 Task: Search one way flight ticket for 3 adults, 3 children in business from Saginaw: Mbs International Airport to Jacksonville: Albert J. Ellis Airport on 5-3-2023. Choice of flights is Spirit. Number of bags: 1 checked bag. Price is upto 42000. Outbound departure time preference is 17:15.
Action: Mouse moved to (224, 297)
Screenshot: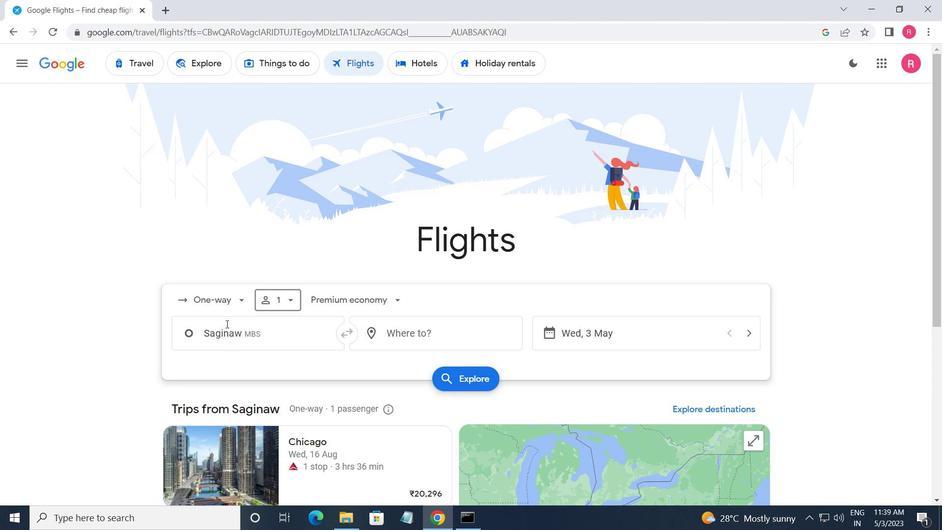 
Action: Mouse pressed left at (224, 297)
Screenshot: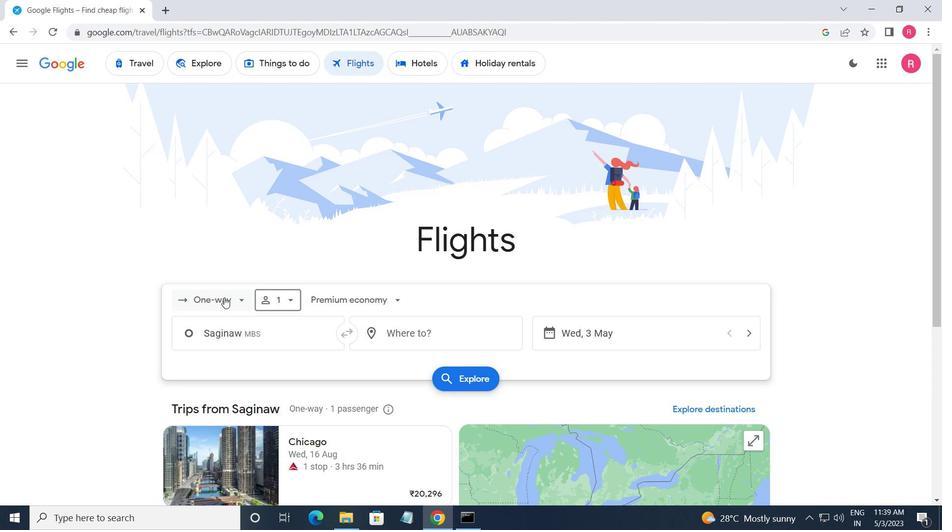 
Action: Mouse moved to (239, 358)
Screenshot: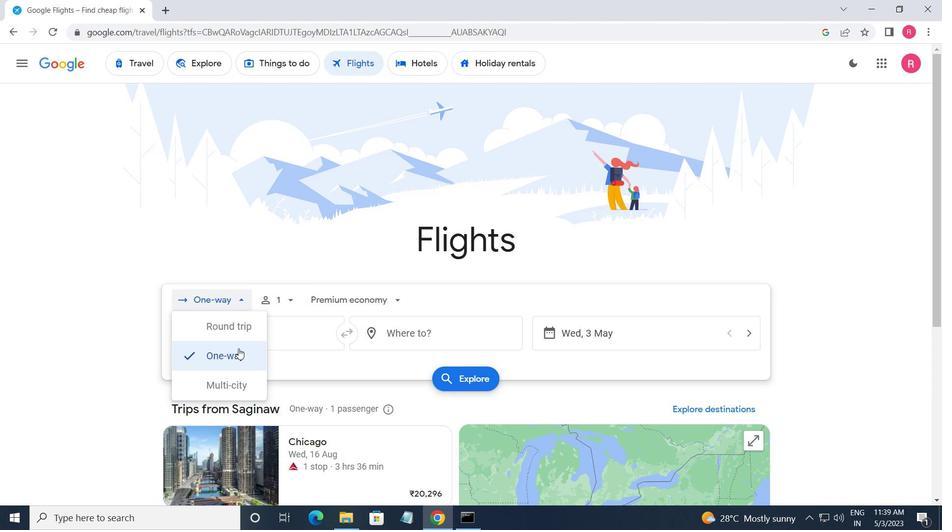 
Action: Mouse pressed left at (239, 358)
Screenshot: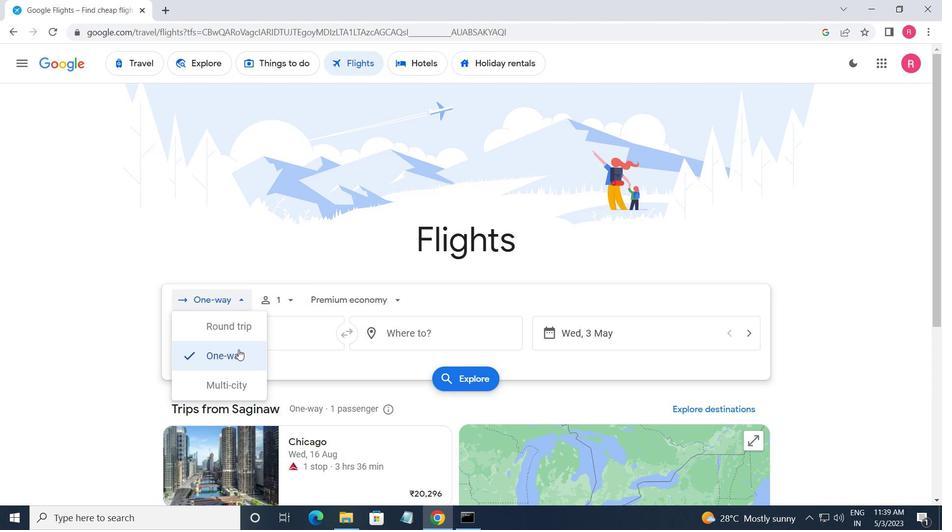 
Action: Mouse moved to (288, 311)
Screenshot: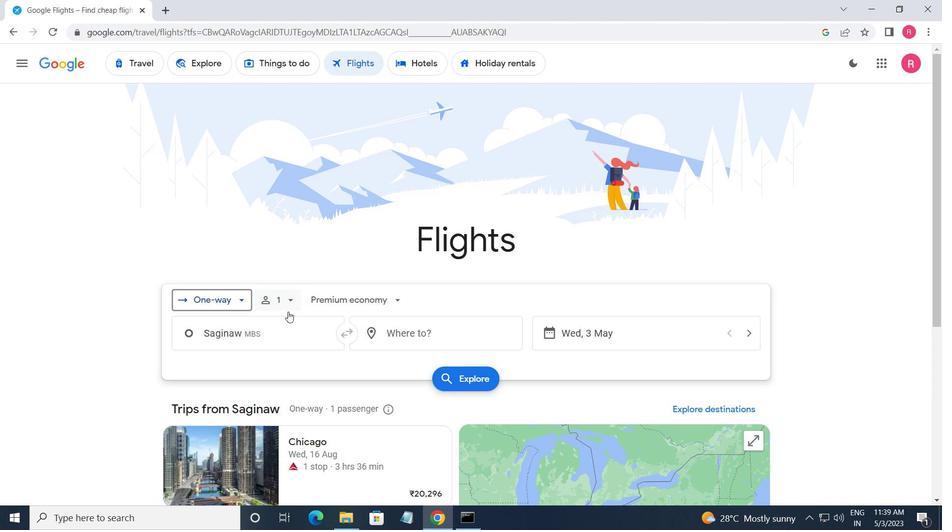 
Action: Mouse pressed left at (288, 311)
Screenshot: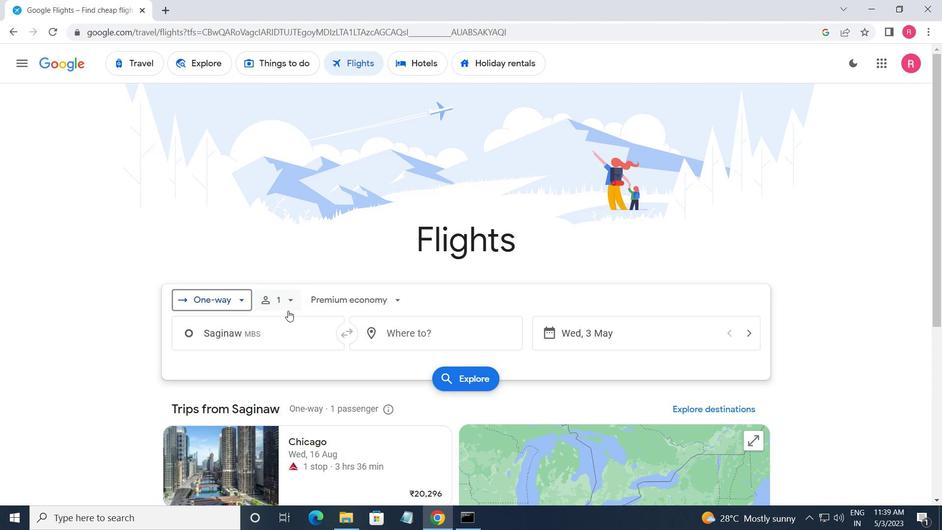 
Action: Mouse moved to (378, 337)
Screenshot: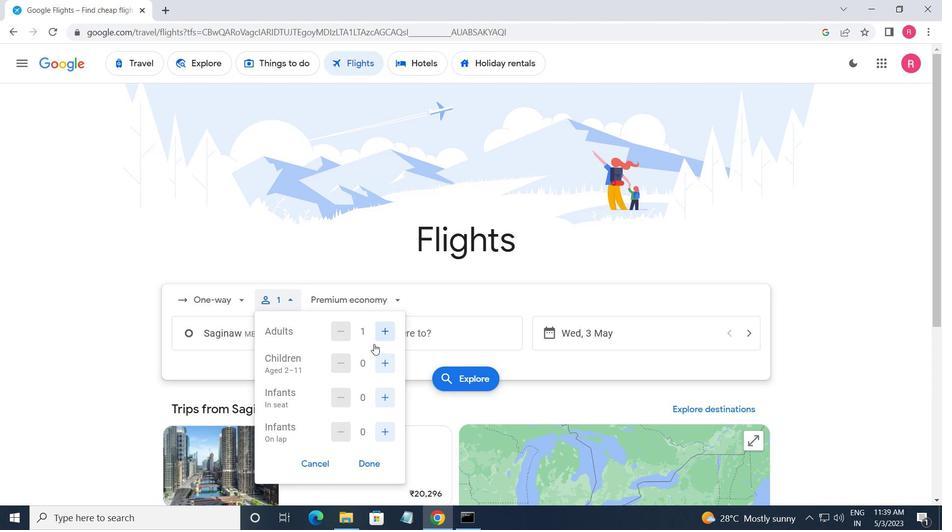 
Action: Mouse pressed left at (378, 337)
Screenshot: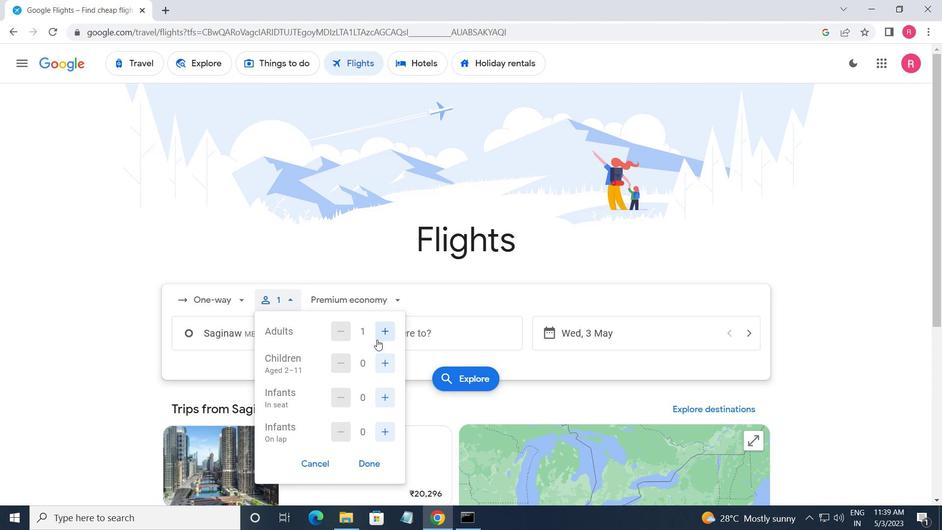 
Action: Mouse moved to (378, 336)
Screenshot: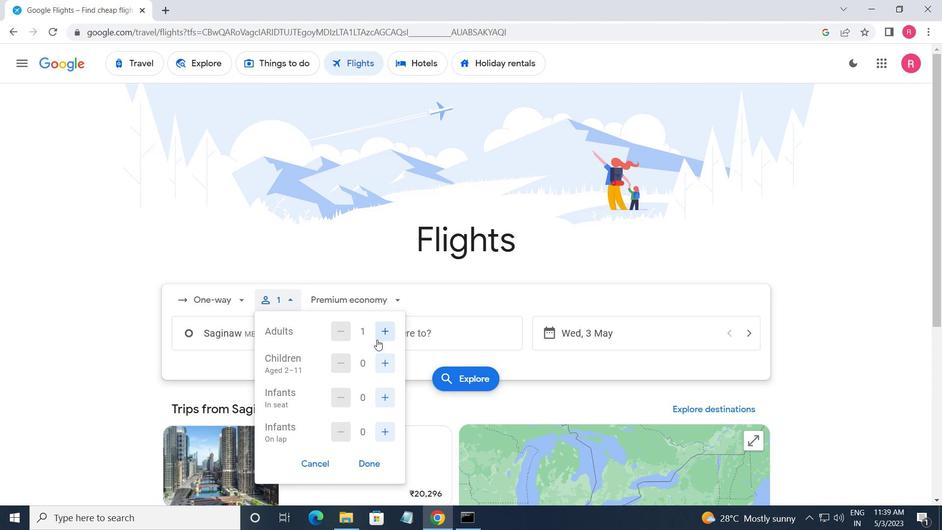 
Action: Mouse pressed left at (378, 336)
Screenshot: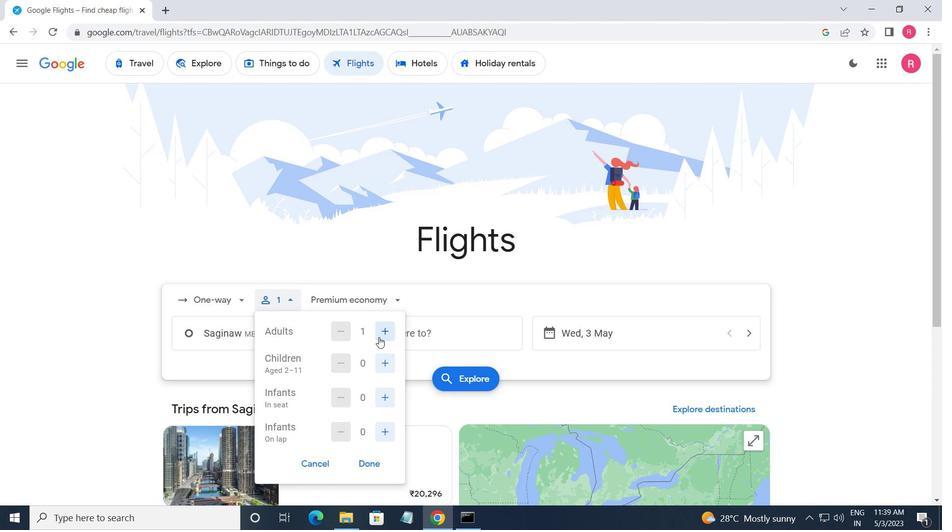 
Action: Mouse moved to (382, 361)
Screenshot: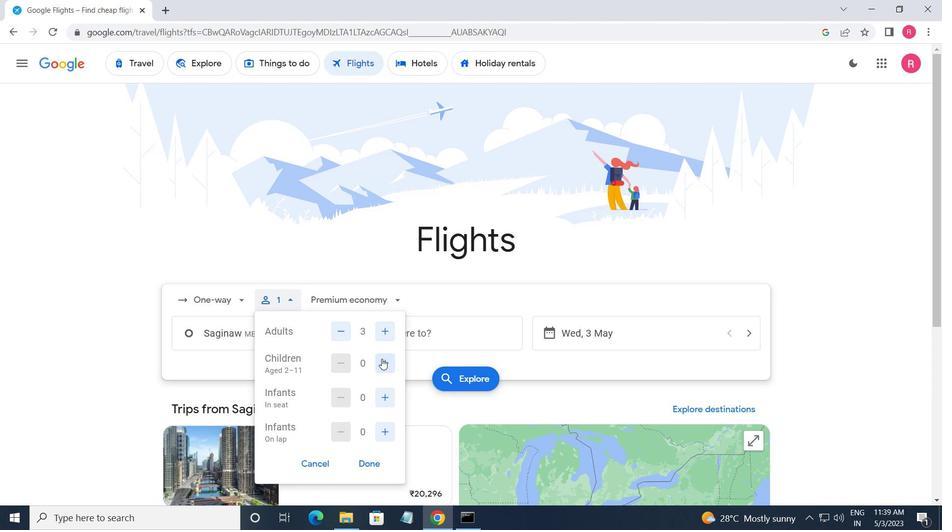 
Action: Mouse pressed left at (382, 361)
Screenshot: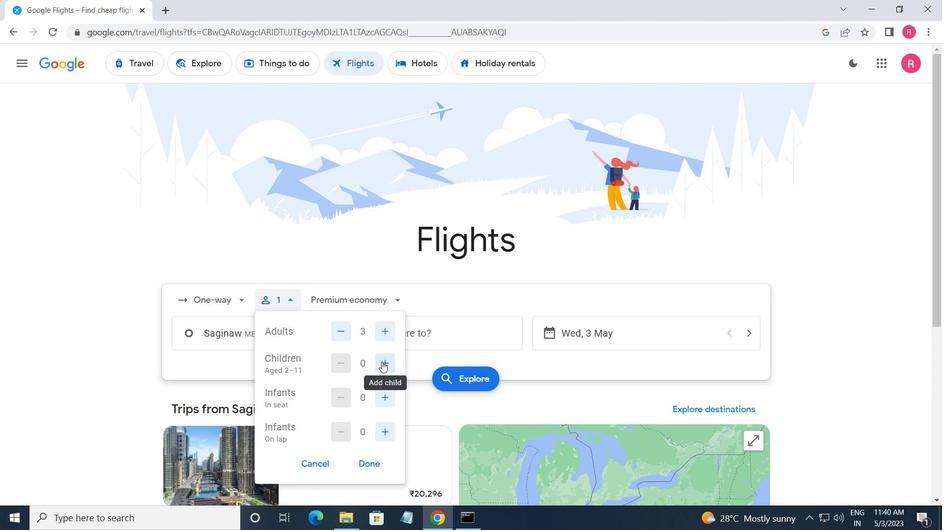 
Action: Mouse pressed left at (382, 361)
Screenshot: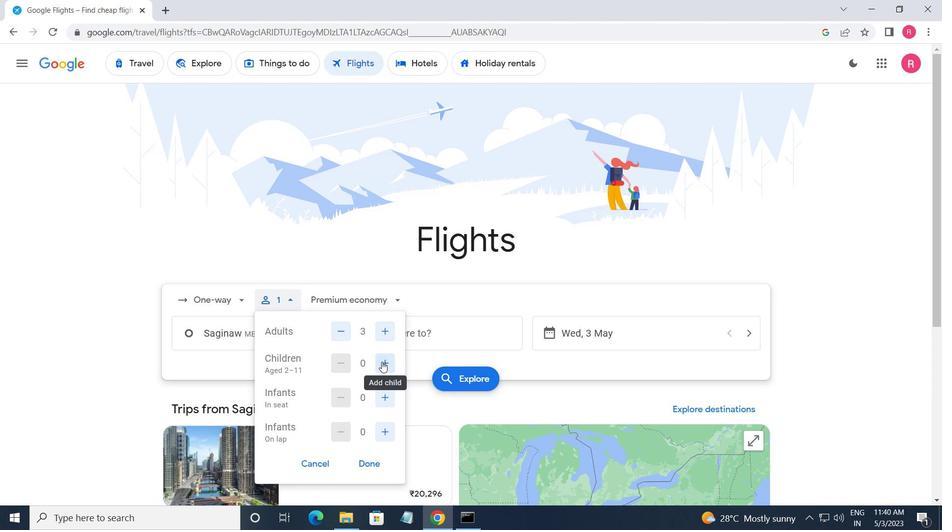 
Action: Mouse moved to (385, 363)
Screenshot: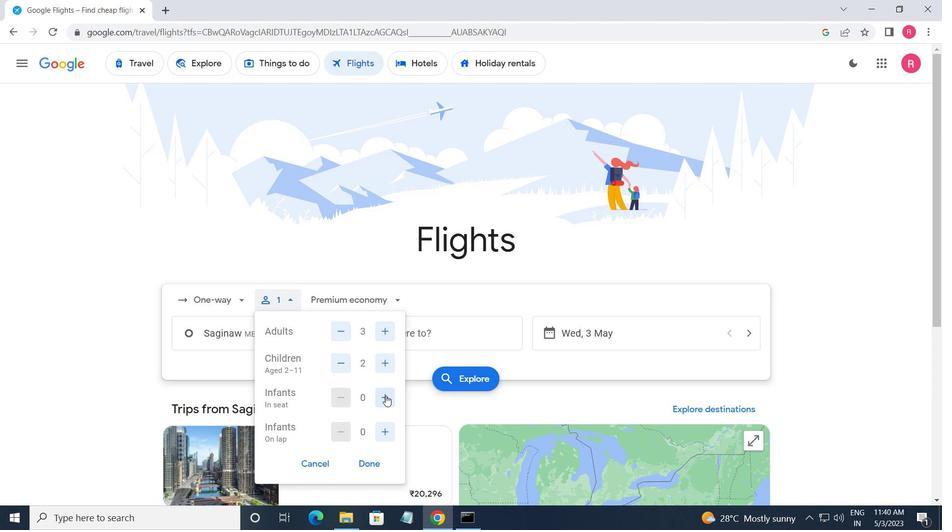
Action: Mouse pressed left at (385, 363)
Screenshot: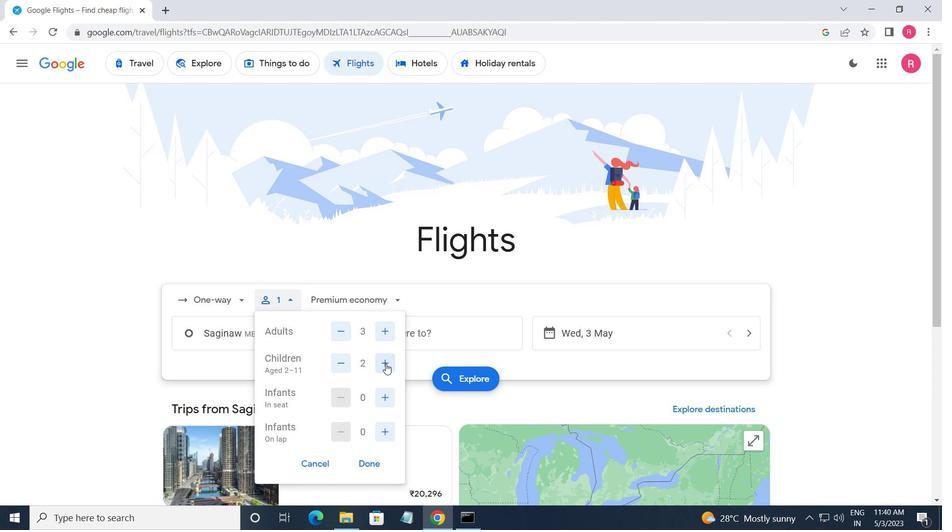 
Action: Mouse moved to (362, 290)
Screenshot: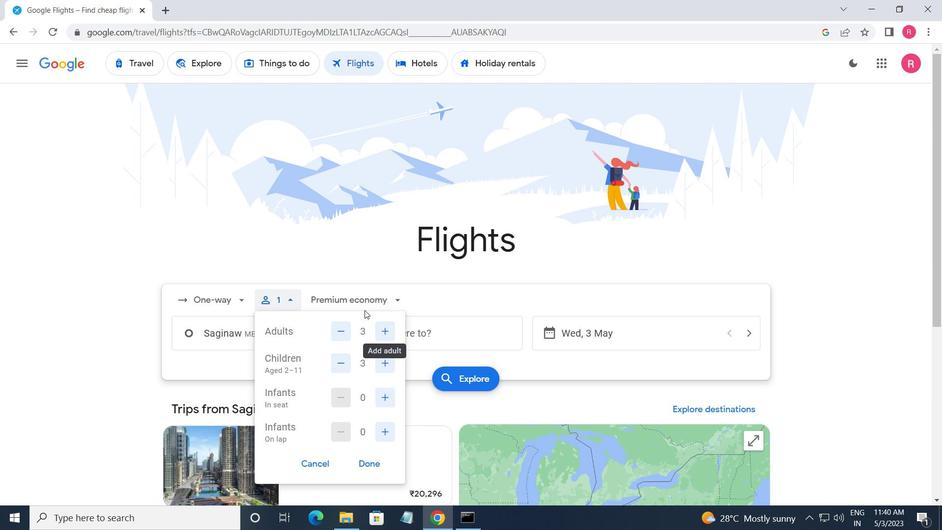 
Action: Mouse pressed left at (362, 290)
Screenshot: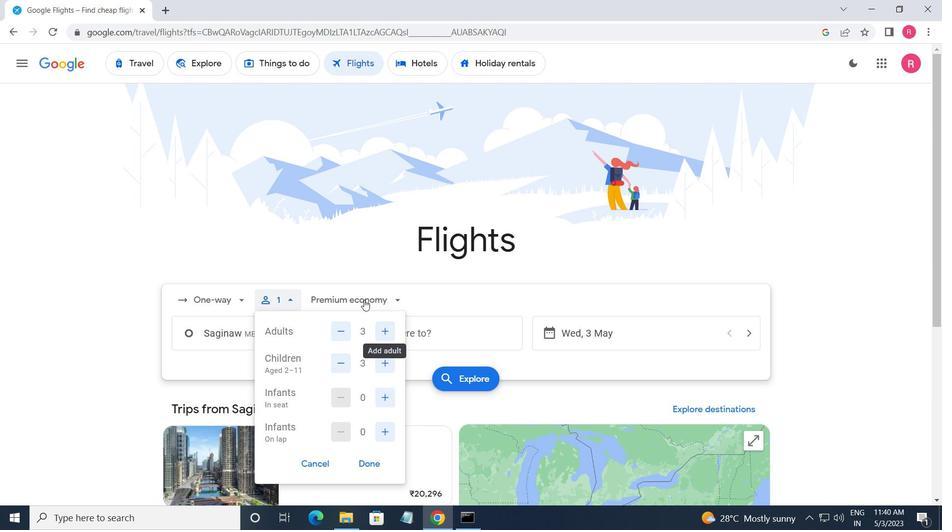 
Action: Mouse moved to (364, 389)
Screenshot: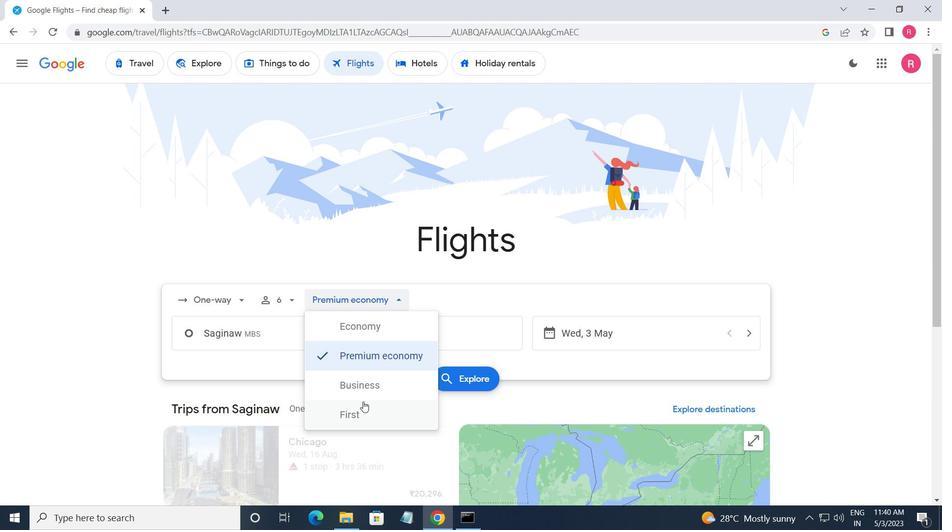 
Action: Mouse pressed left at (364, 389)
Screenshot: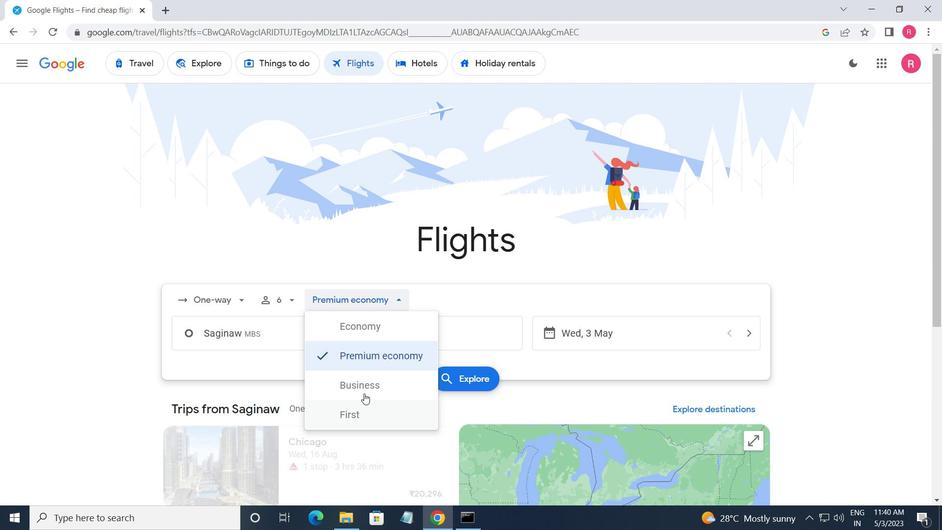 
Action: Mouse moved to (280, 332)
Screenshot: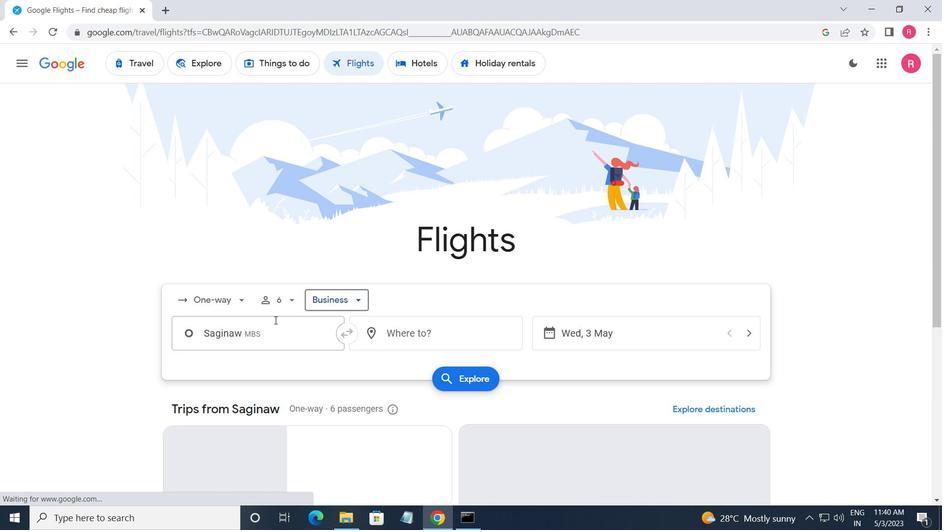 
Action: Mouse pressed left at (280, 332)
Screenshot: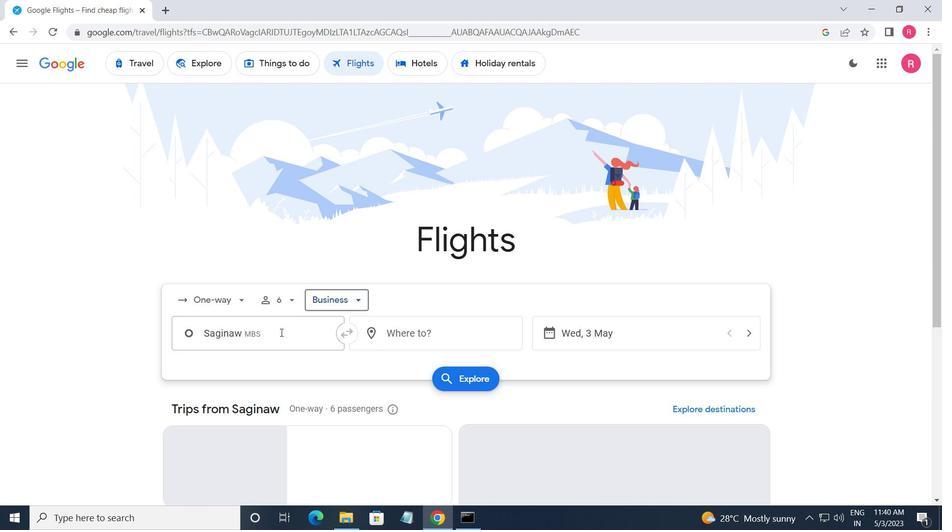 
Action: Mouse moved to (288, 425)
Screenshot: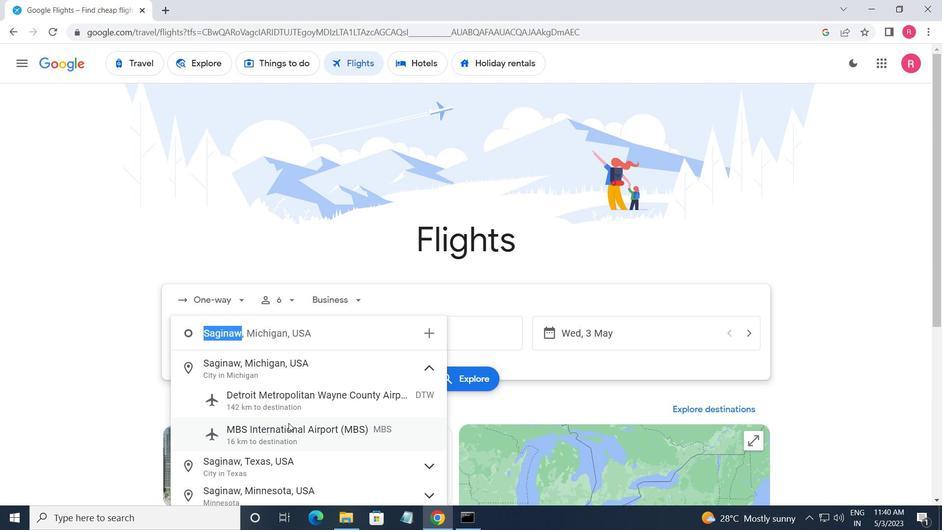 
Action: Mouse pressed left at (288, 425)
Screenshot: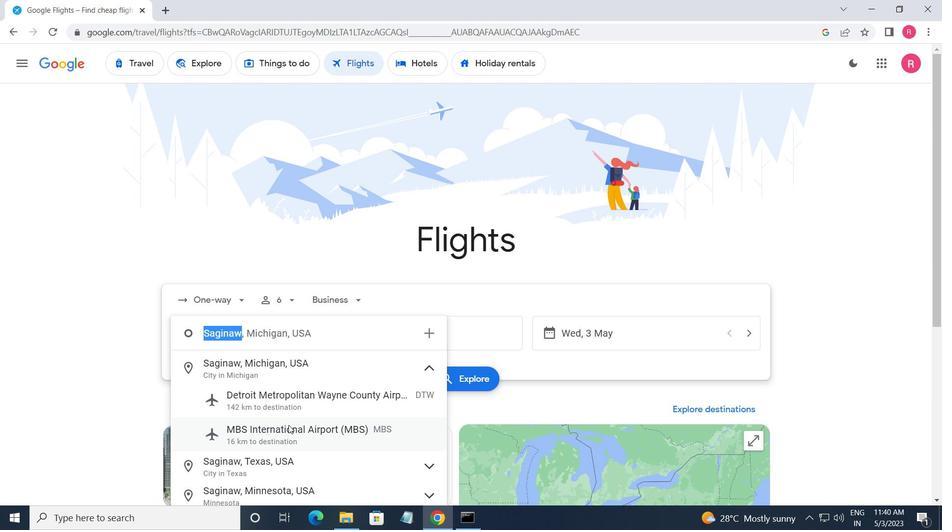 
Action: Mouse moved to (411, 342)
Screenshot: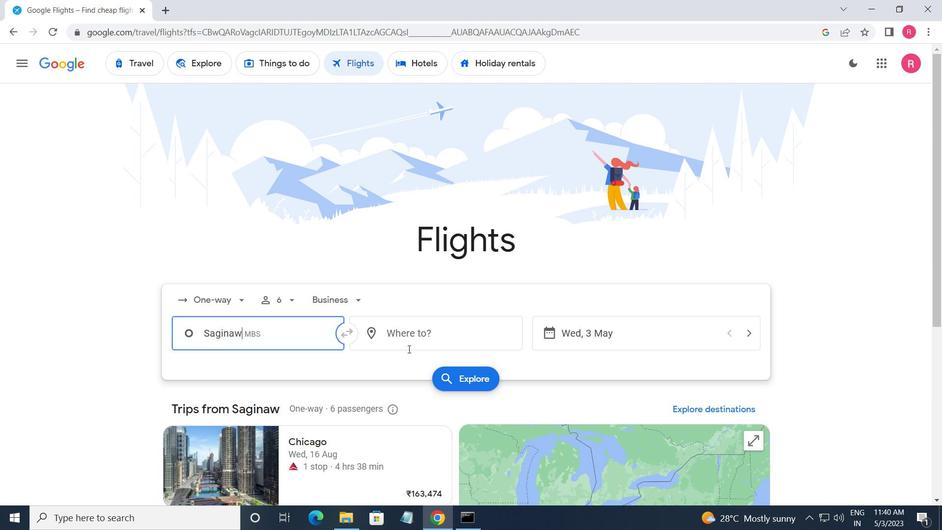 
Action: Mouse pressed left at (411, 342)
Screenshot: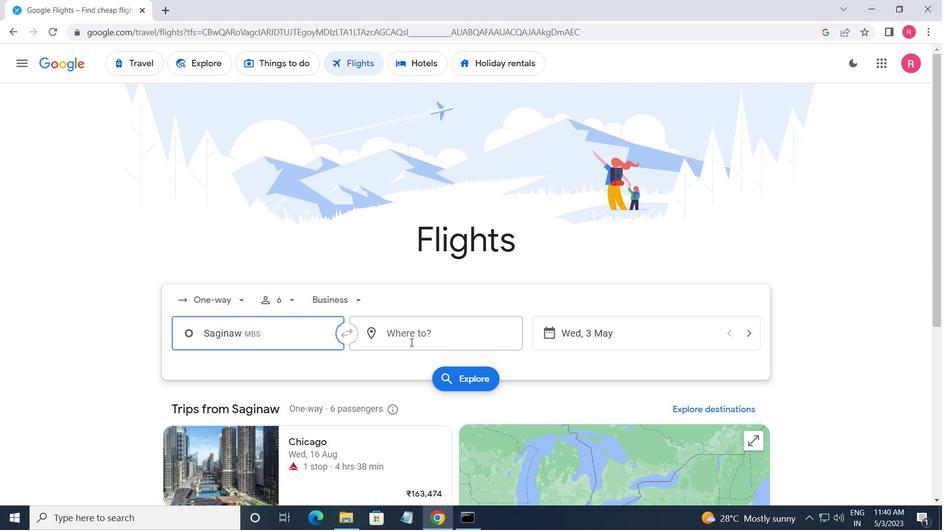 
Action: Mouse moved to (423, 457)
Screenshot: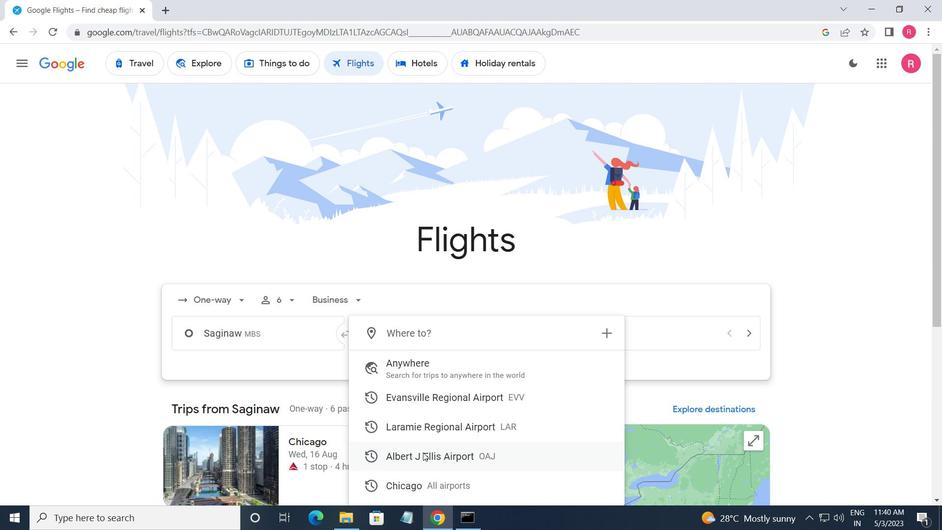 
Action: Mouse pressed left at (423, 457)
Screenshot: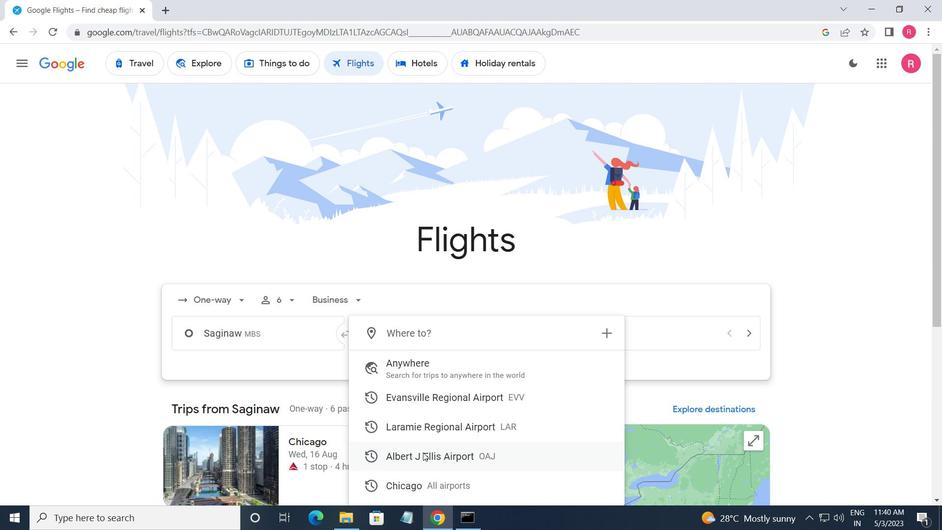 
Action: Mouse moved to (631, 332)
Screenshot: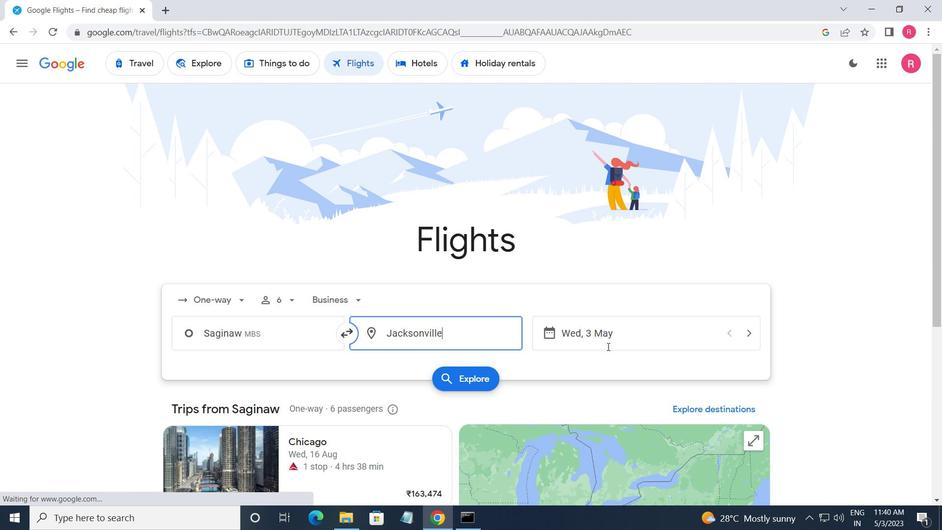 
Action: Mouse pressed left at (631, 332)
Screenshot: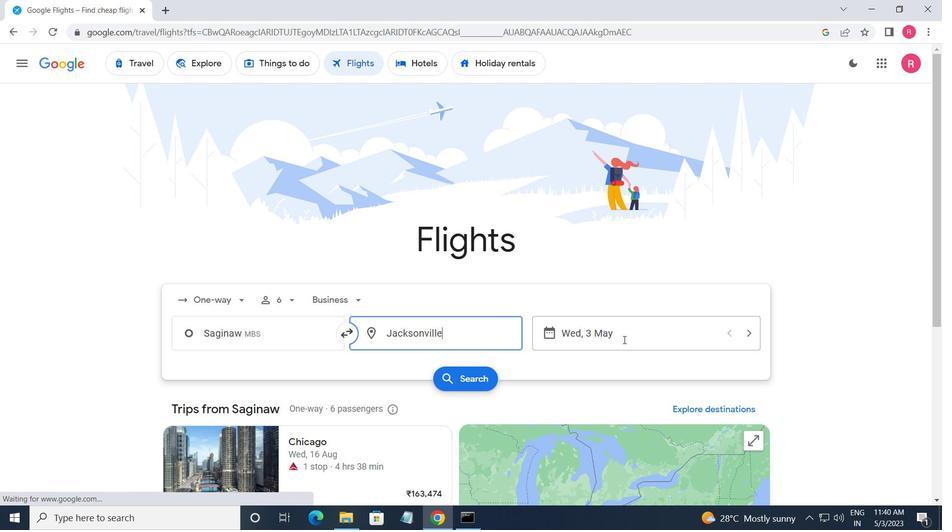
Action: Mouse moved to (413, 285)
Screenshot: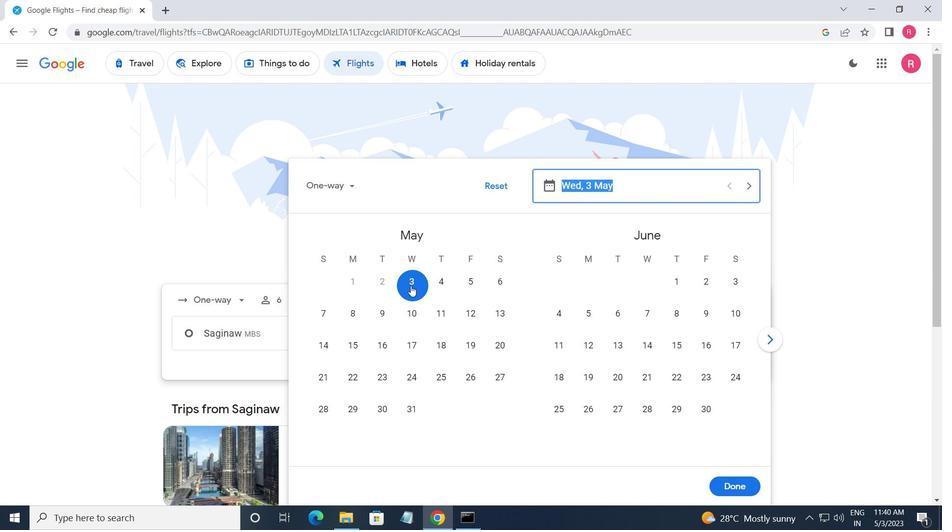 
Action: Mouse pressed left at (413, 285)
Screenshot: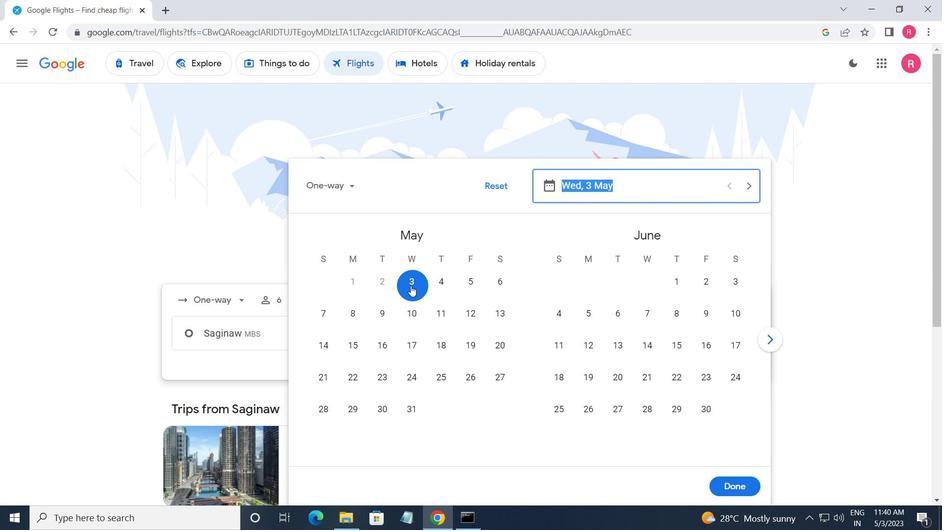 
Action: Mouse moved to (726, 495)
Screenshot: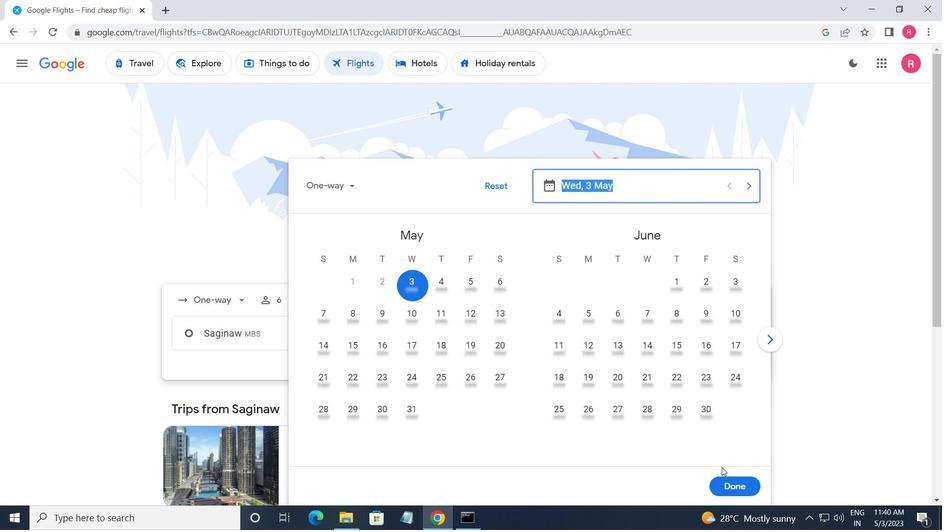 
Action: Mouse pressed left at (726, 495)
Screenshot: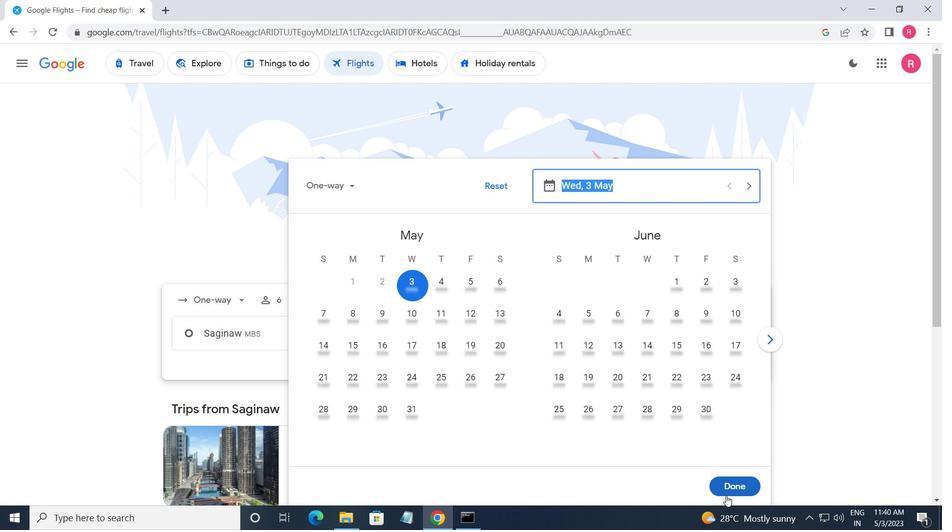 
Action: Mouse moved to (453, 380)
Screenshot: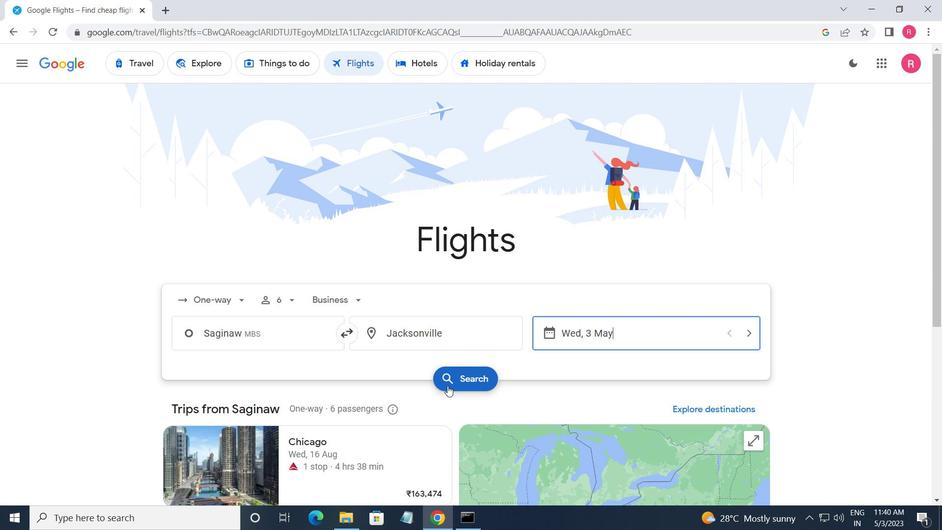 
Action: Mouse pressed left at (453, 380)
Screenshot: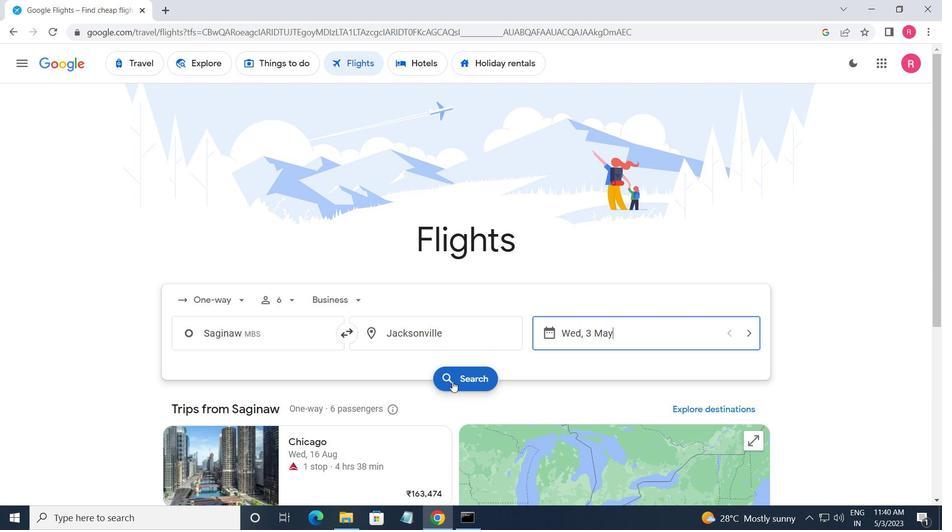 
Action: Mouse moved to (186, 181)
Screenshot: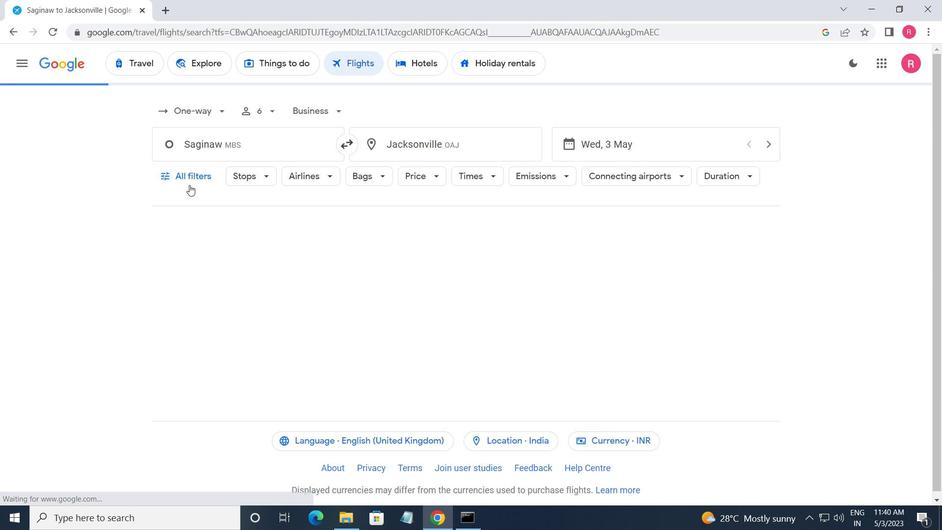 
Action: Mouse pressed left at (186, 181)
Screenshot: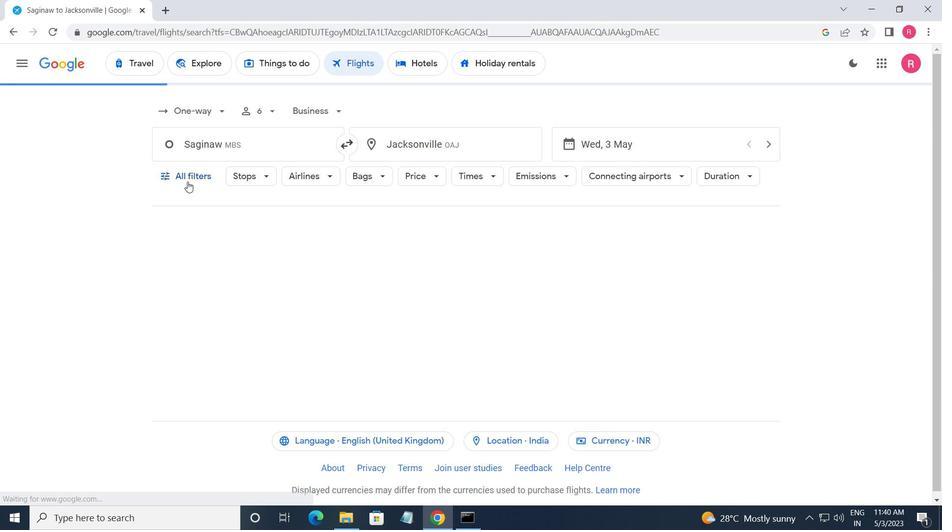 
Action: Mouse moved to (237, 356)
Screenshot: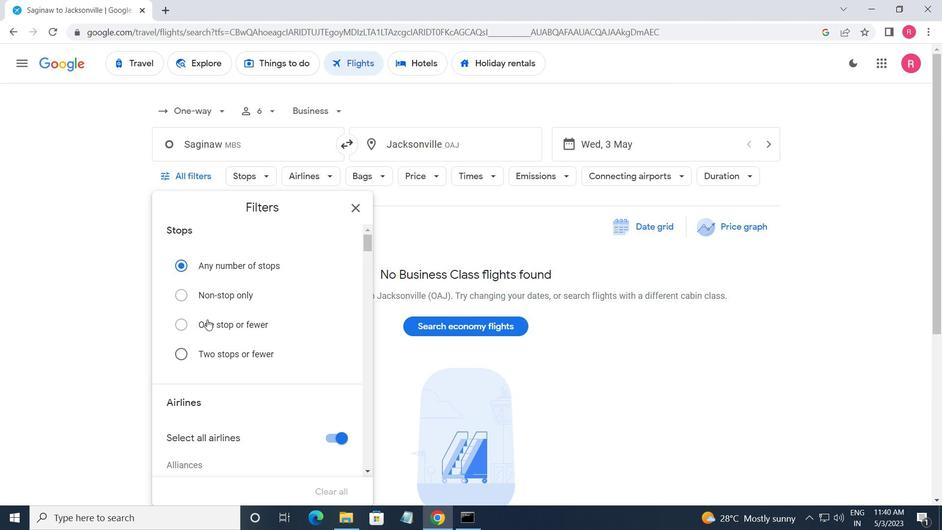 
Action: Mouse scrolled (237, 355) with delta (0, 0)
Screenshot: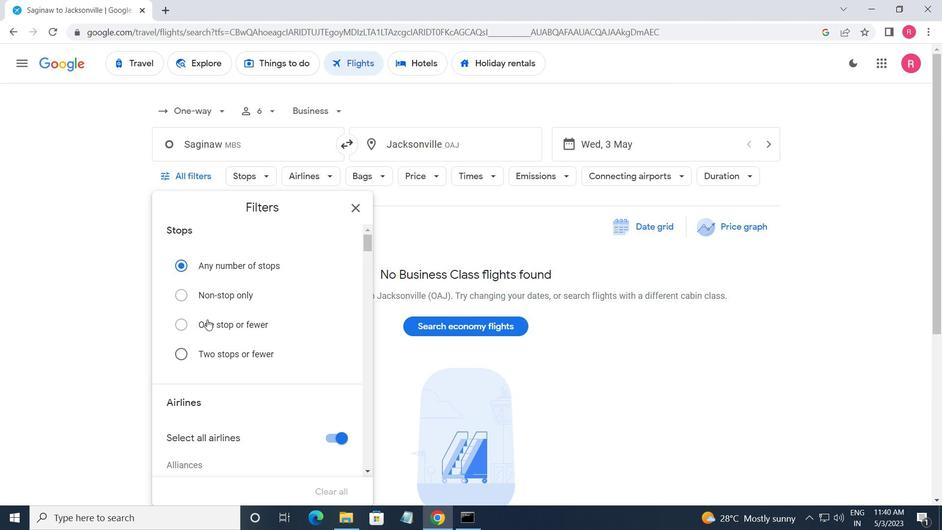 
Action: Mouse scrolled (237, 355) with delta (0, 0)
Screenshot: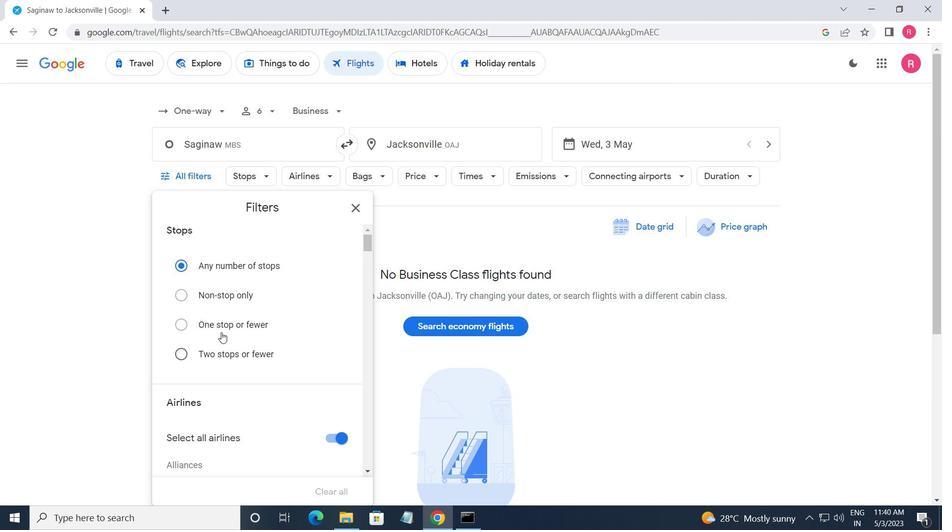 
Action: Mouse moved to (239, 355)
Screenshot: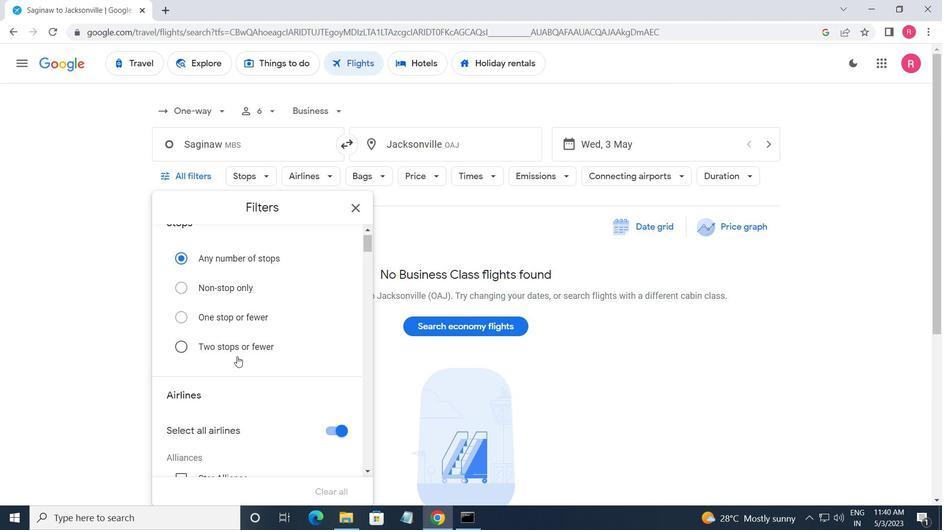 
Action: Mouse scrolled (239, 355) with delta (0, 0)
Screenshot: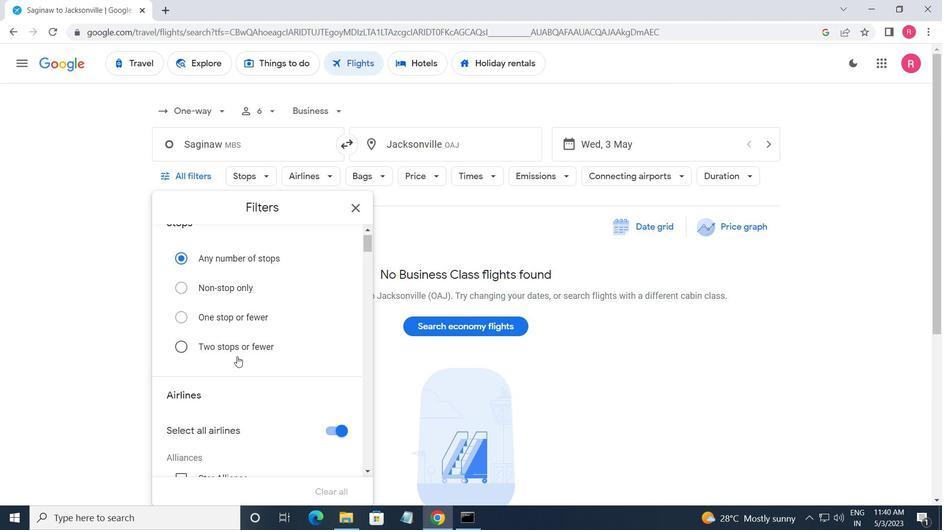 
Action: Mouse moved to (243, 352)
Screenshot: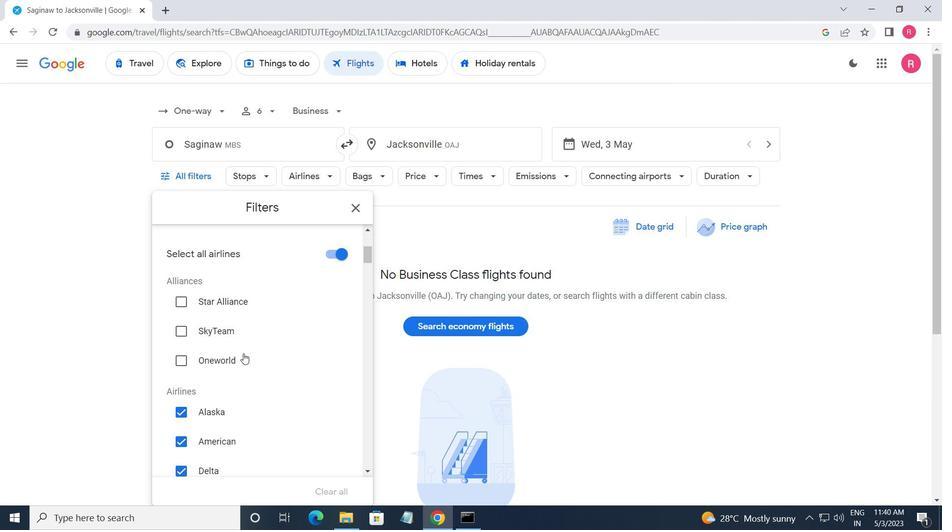 
Action: Mouse scrolled (243, 352) with delta (0, 0)
Screenshot: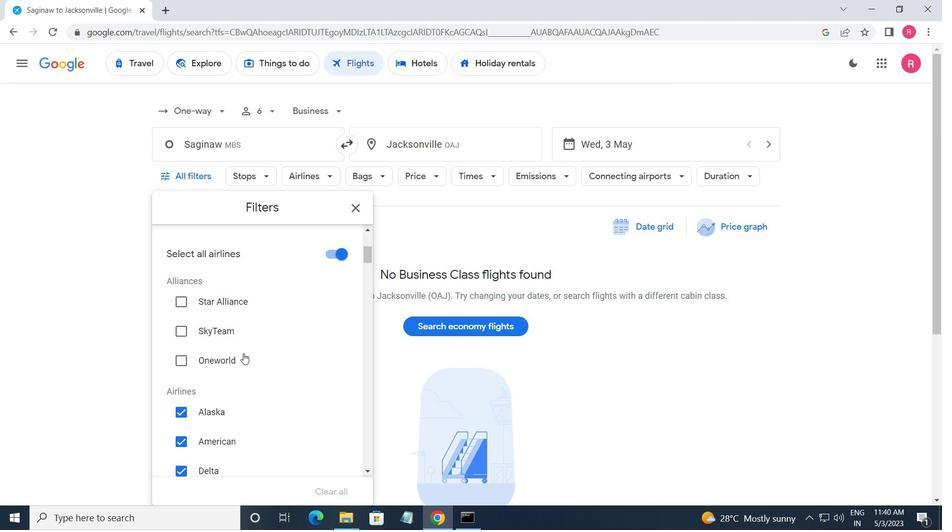 
Action: Mouse scrolled (243, 352) with delta (0, 0)
Screenshot: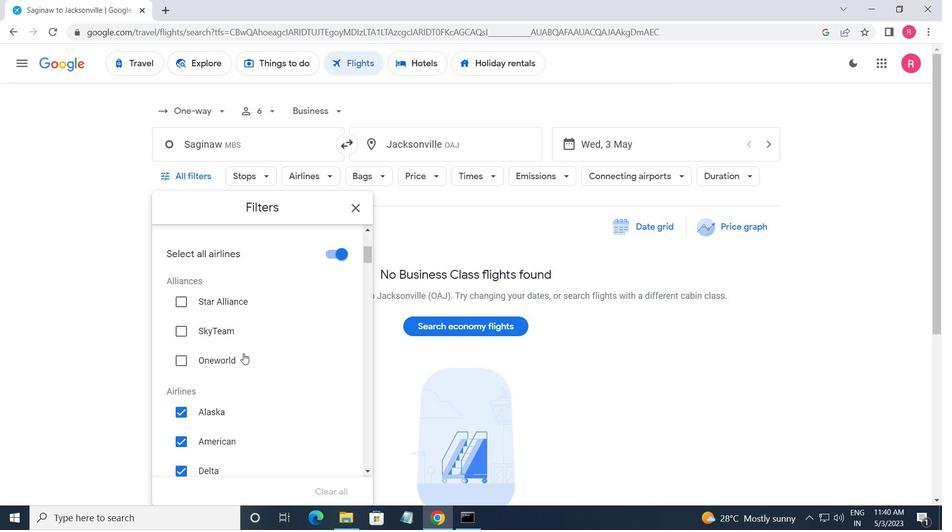 
Action: Mouse moved to (243, 351)
Screenshot: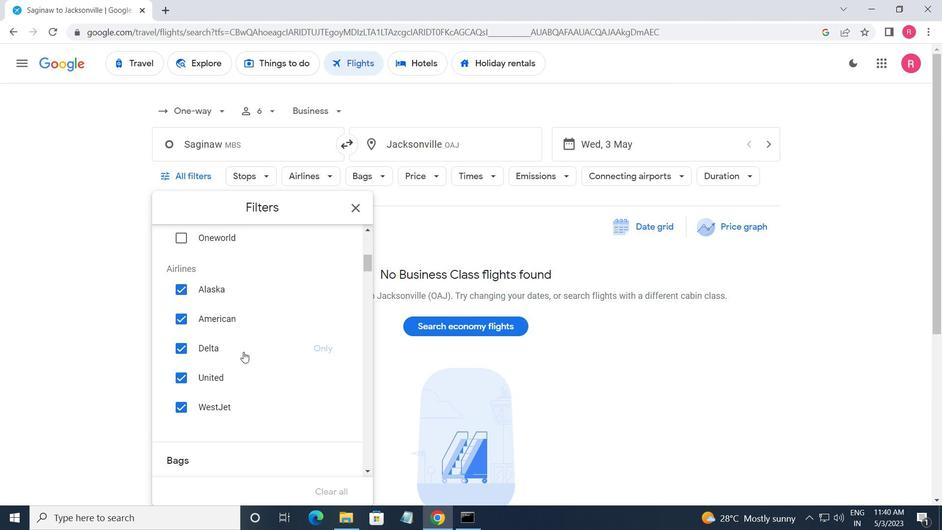
Action: Mouse scrolled (243, 351) with delta (0, 0)
Screenshot: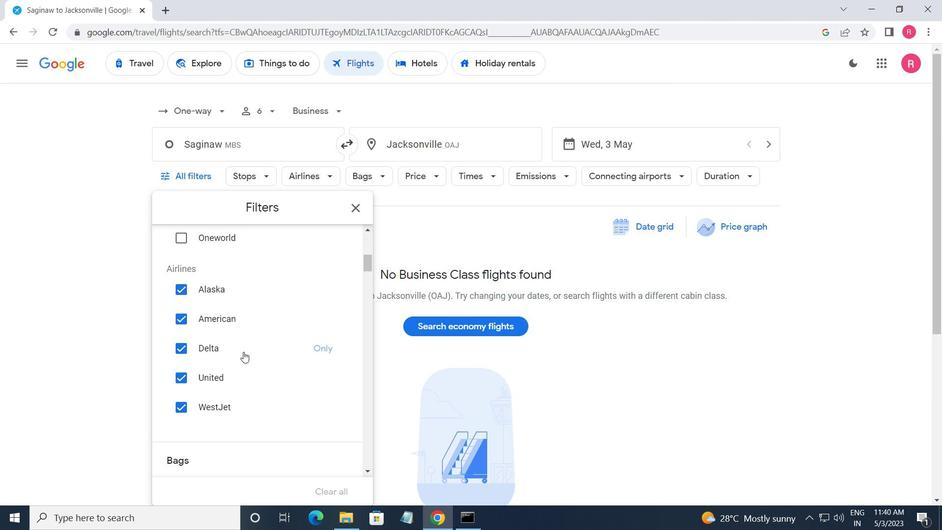 
Action: Mouse moved to (243, 350)
Screenshot: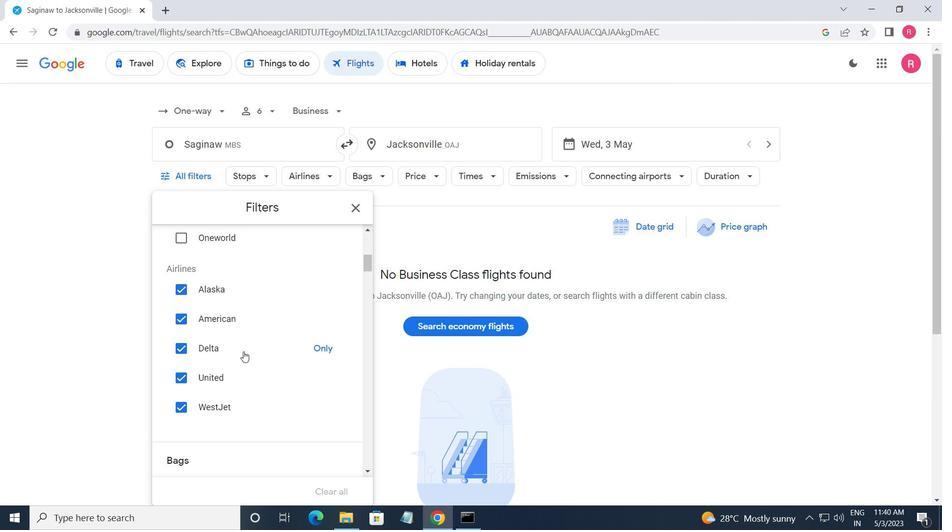 
Action: Mouse scrolled (243, 350) with delta (0, 0)
Screenshot: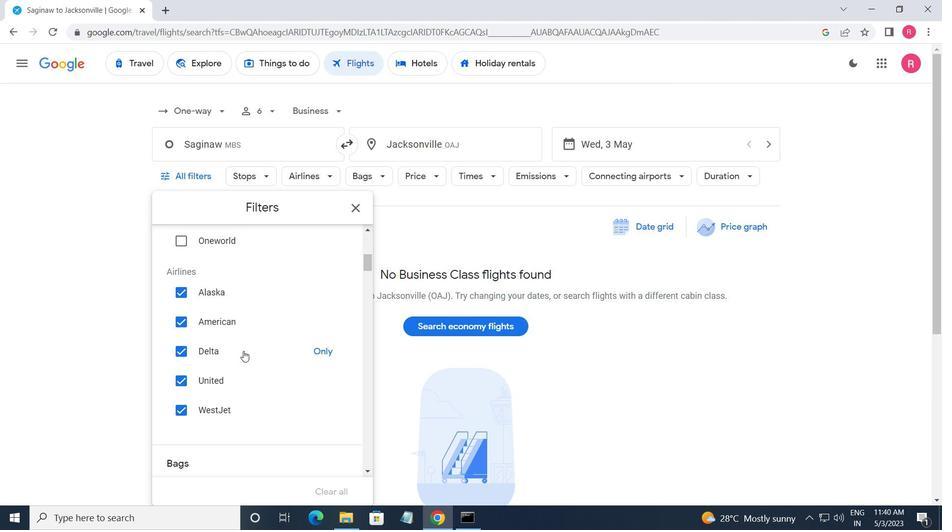 
Action: Mouse moved to (339, 261)
Screenshot: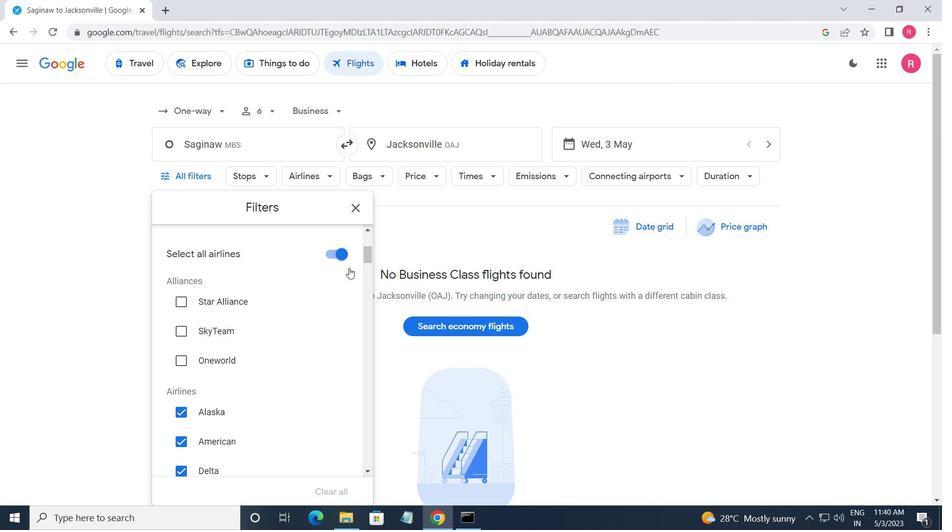 
Action: Mouse pressed left at (339, 261)
Screenshot: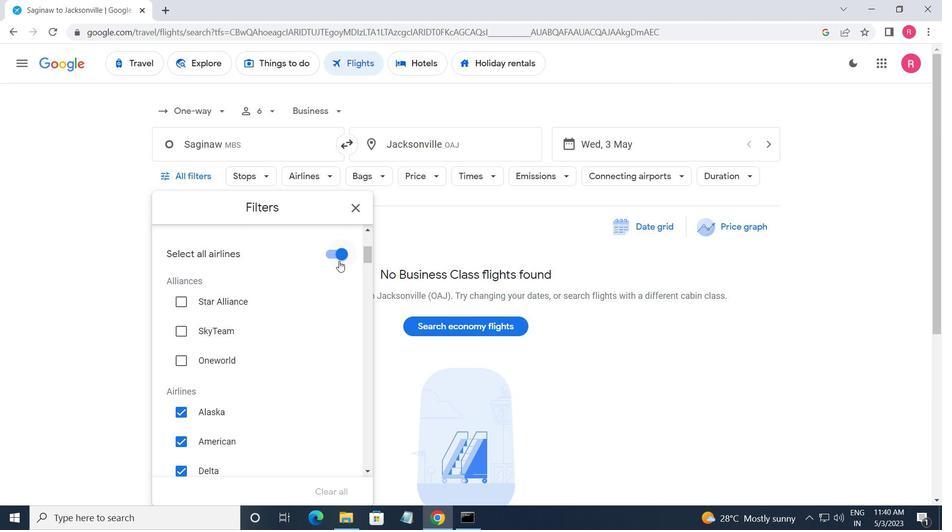 
Action: Mouse moved to (329, 325)
Screenshot: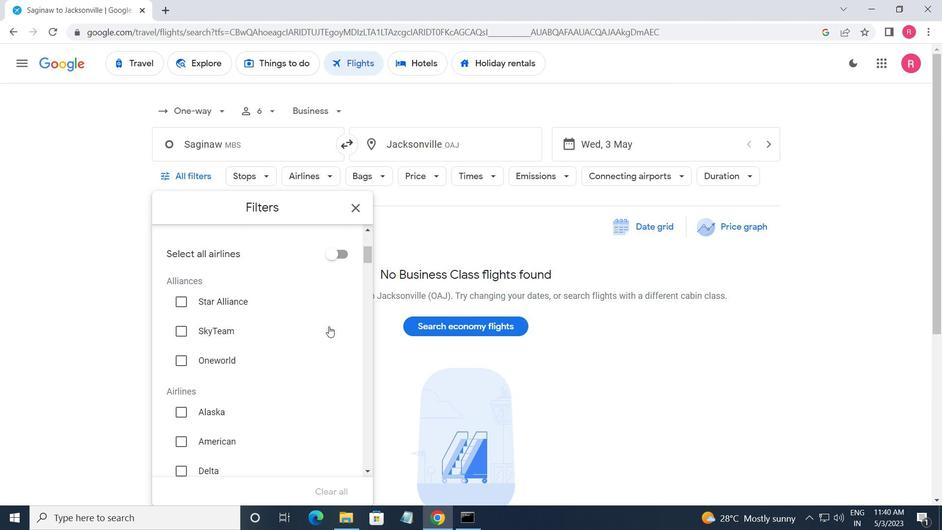 
Action: Mouse scrolled (329, 324) with delta (0, 0)
Screenshot: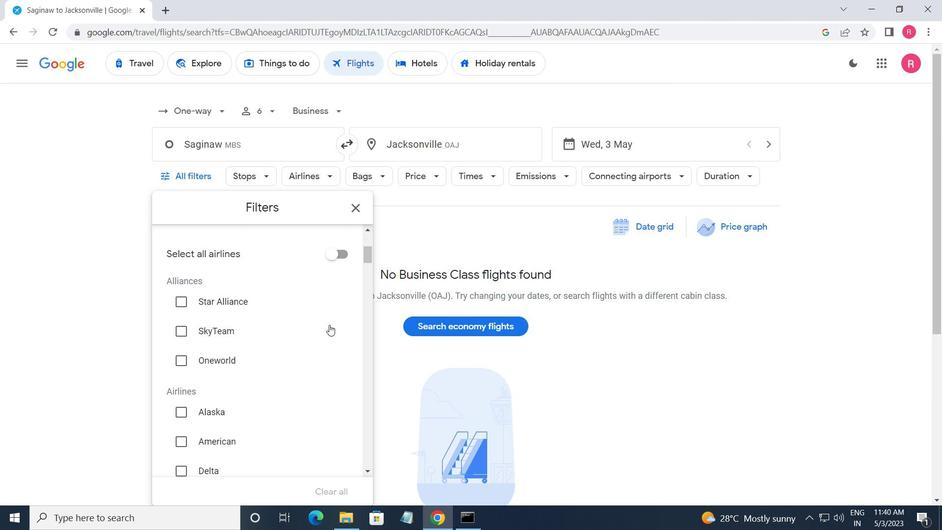 
Action: Mouse moved to (326, 318)
Screenshot: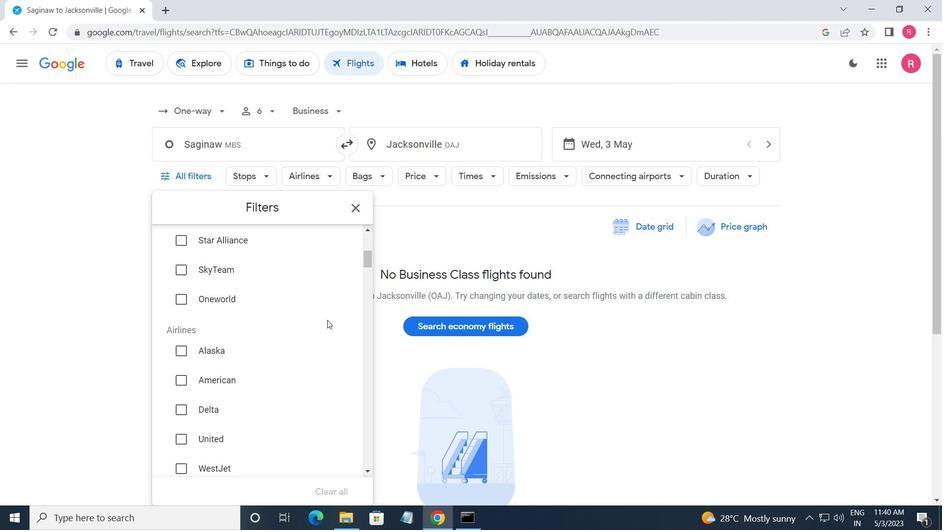 
Action: Mouse scrolled (326, 318) with delta (0, 0)
Screenshot: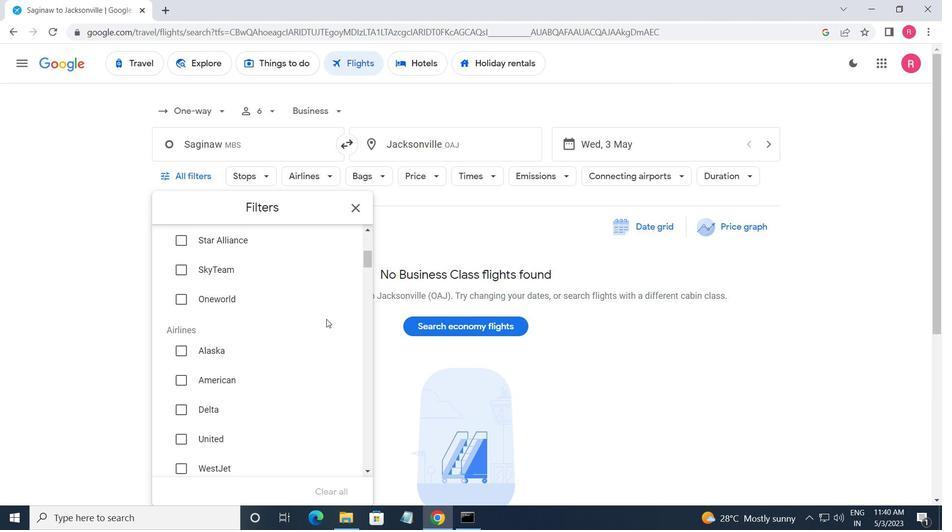 
Action: Mouse moved to (326, 317)
Screenshot: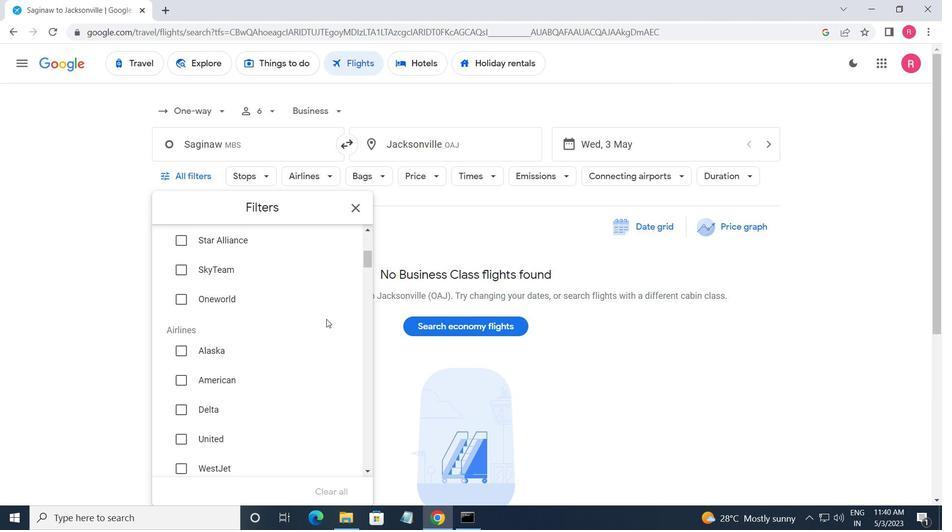 
Action: Mouse scrolled (326, 317) with delta (0, 0)
Screenshot: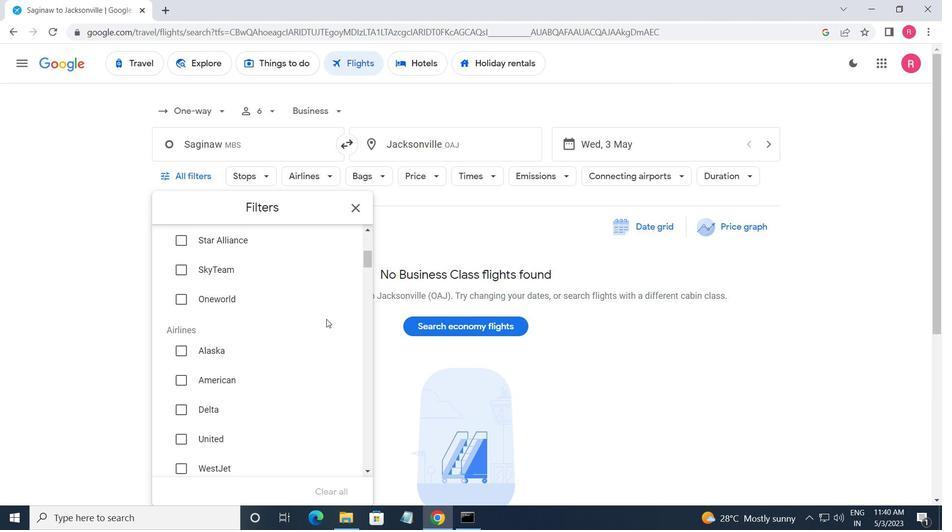
Action: Mouse moved to (331, 329)
Screenshot: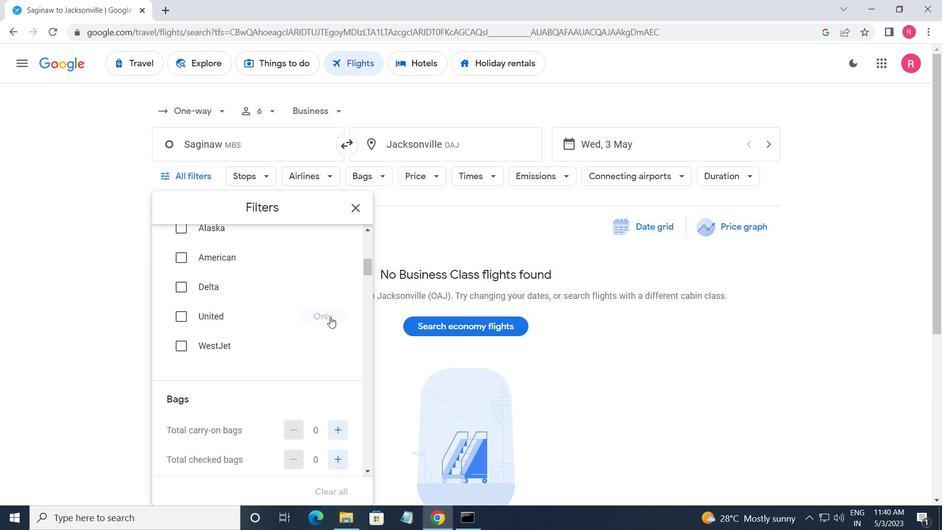
Action: Mouse scrolled (331, 328) with delta (0, 0)
Screenshot: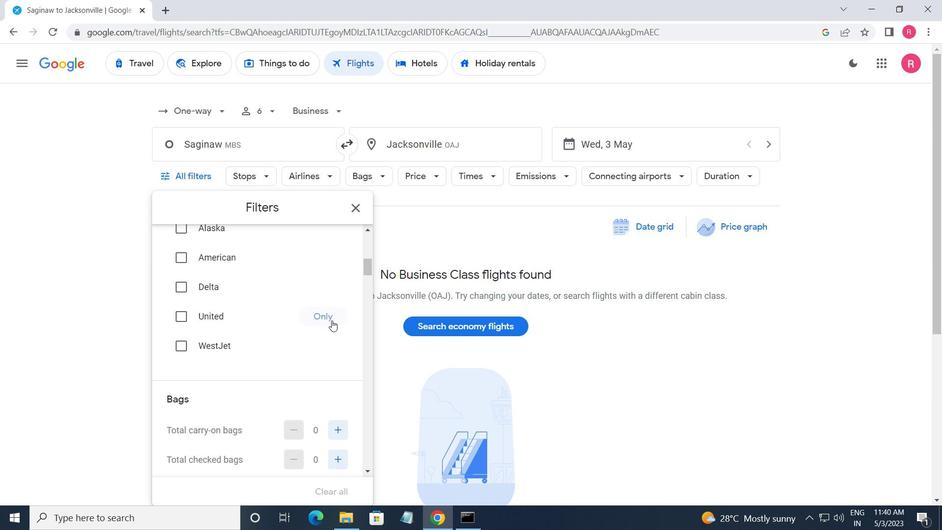 
Action: Mouse moved to (335, 397)
Screenshot: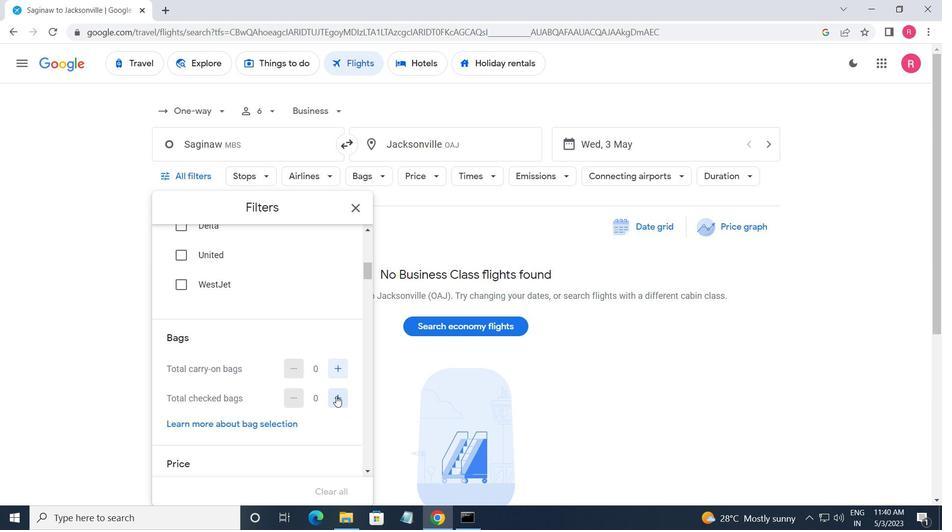 
Action: Mouse pressed left at (335, 397)
Screenshot: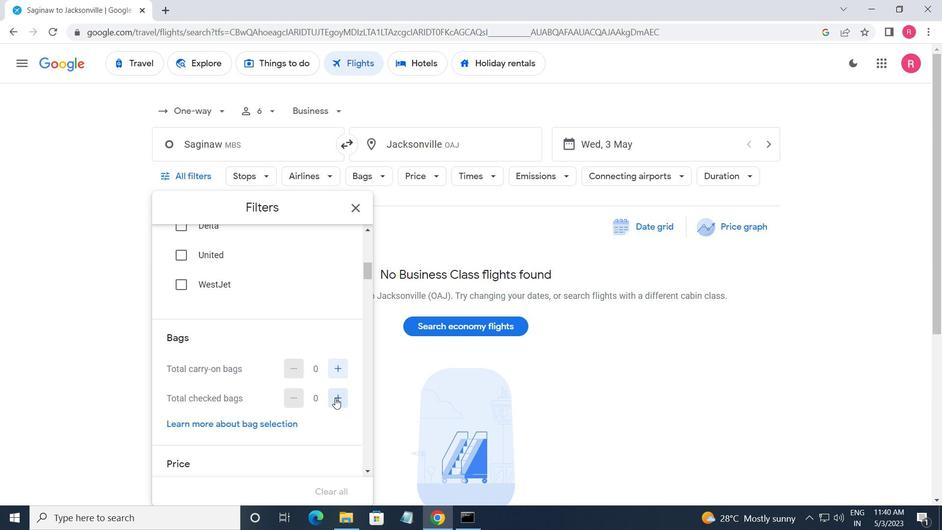 
Action: Mouse moved to (335, 393)
Screenshot: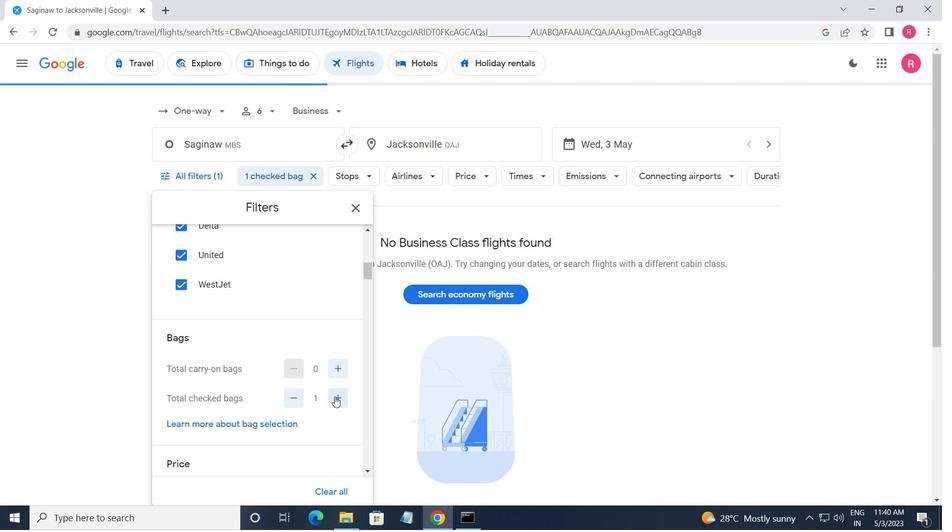 
Action: Mouse scrolled (335, 392) with delta (0, 0)
Screenshot: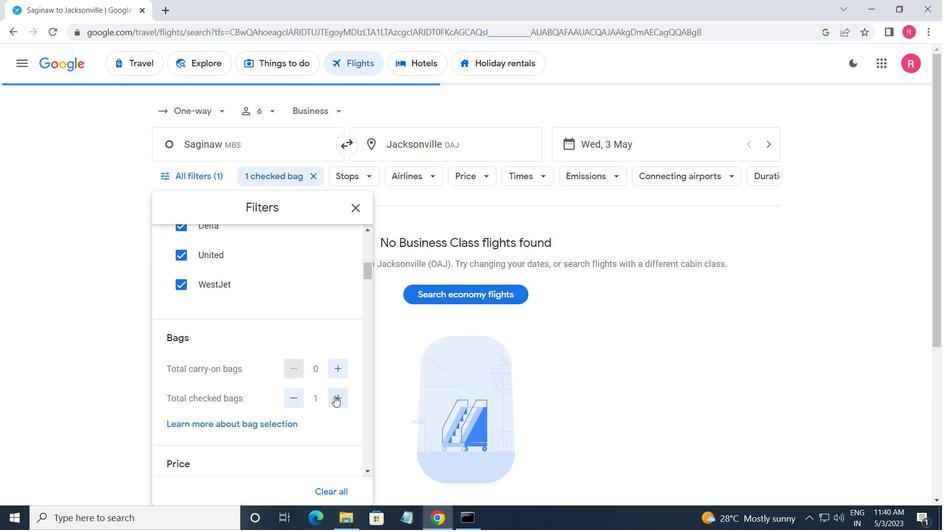 
Action: Mouse scrolled (335, 392) with delta (0, 0)
Screenshot: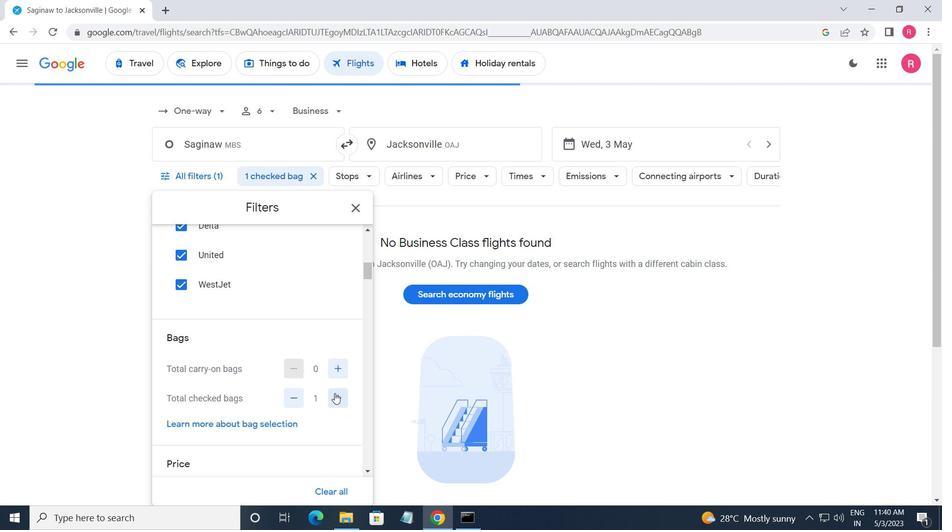 
Action: Mouse moved to (343, 398)
Screenshot: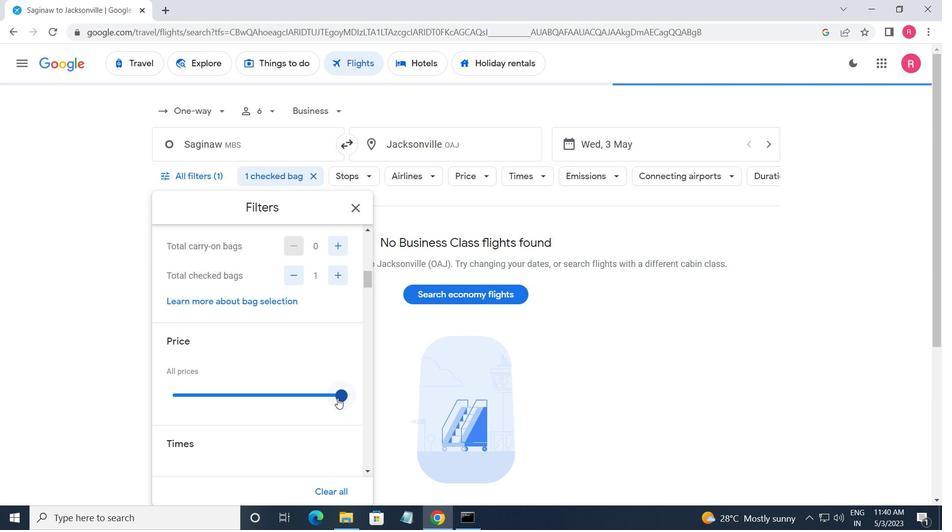 
Action: Mouse pressed left at (343, 398)
Screenshot: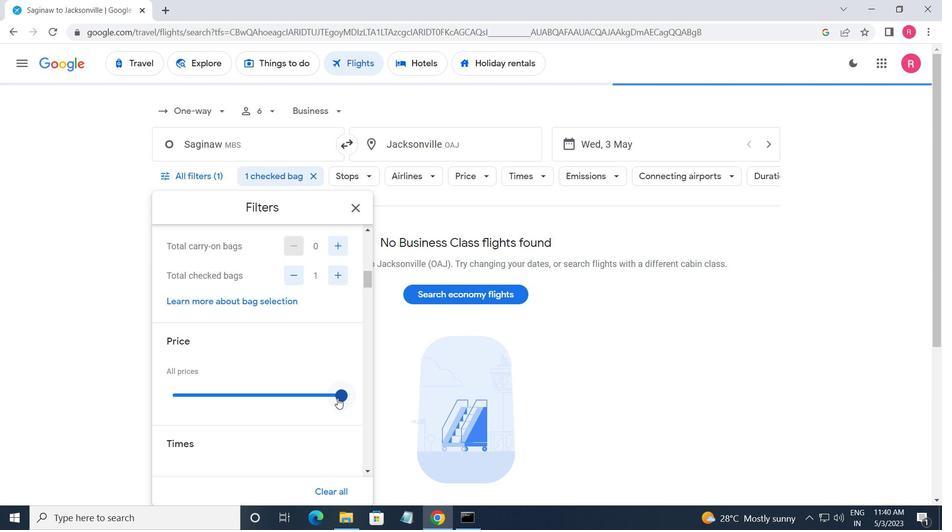 
Action: Mouse moved to (329, 410)
Screenshot: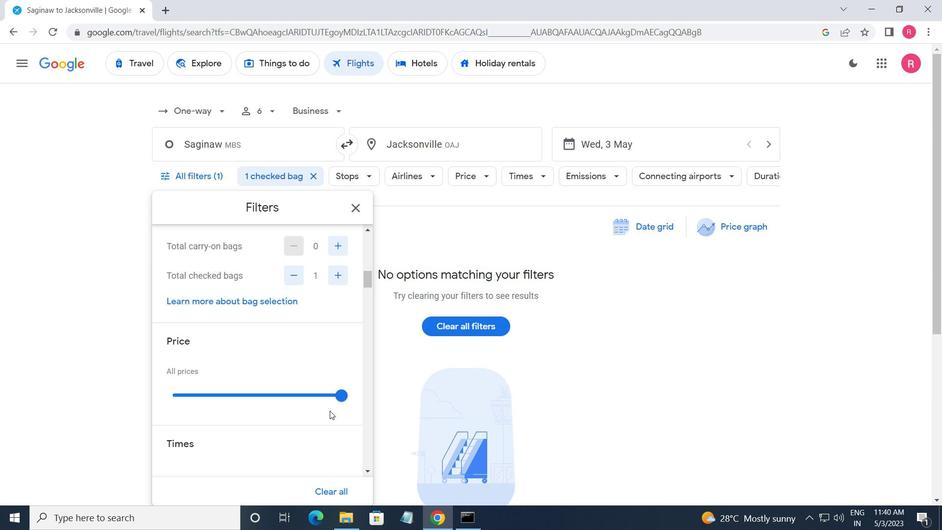 
Action: Mouse scrolled (329, 410) with delta (0, 0)
Screenshot: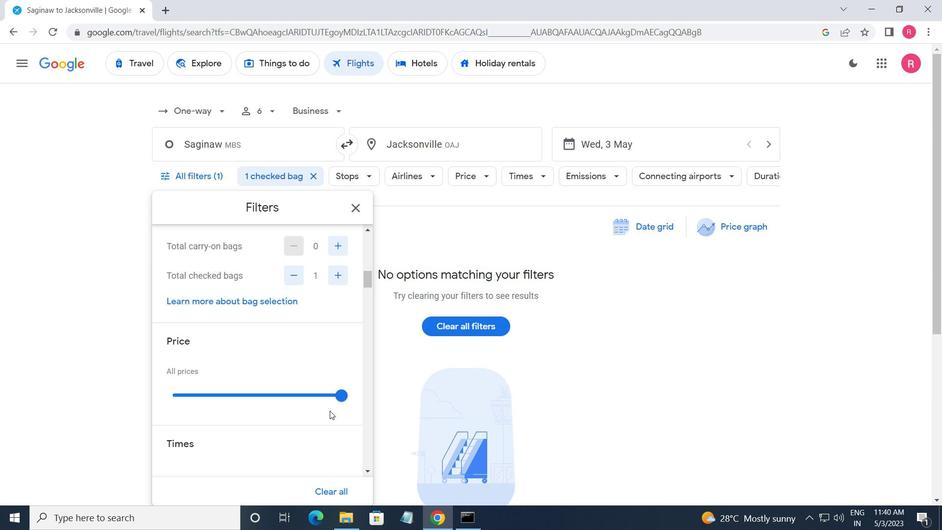 
Action: Mouse scrolled (329, 410) with delta (0, 0)
Screenshot: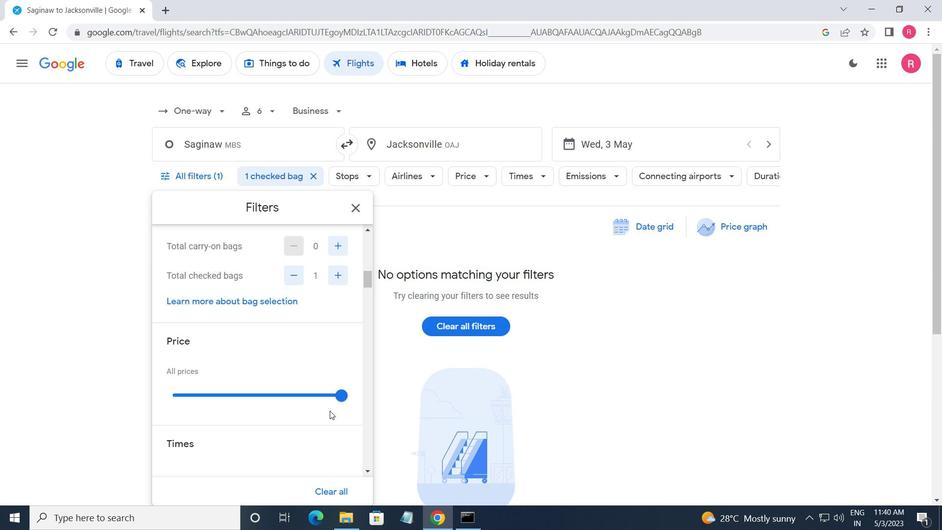 
Action: Mouse moved to (329, 410)
Screenshot: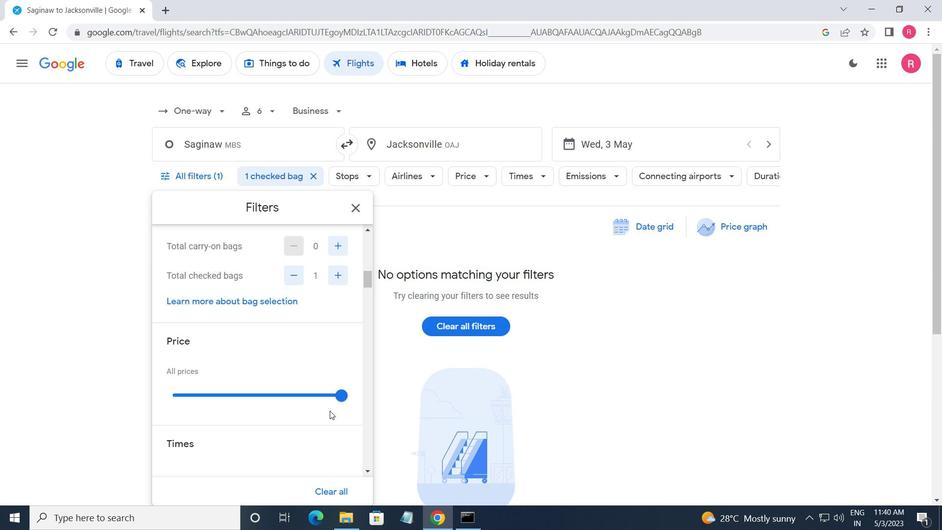 
Action: Mouse scrolled (329, 410) with delta (0, 0)
Screenshot: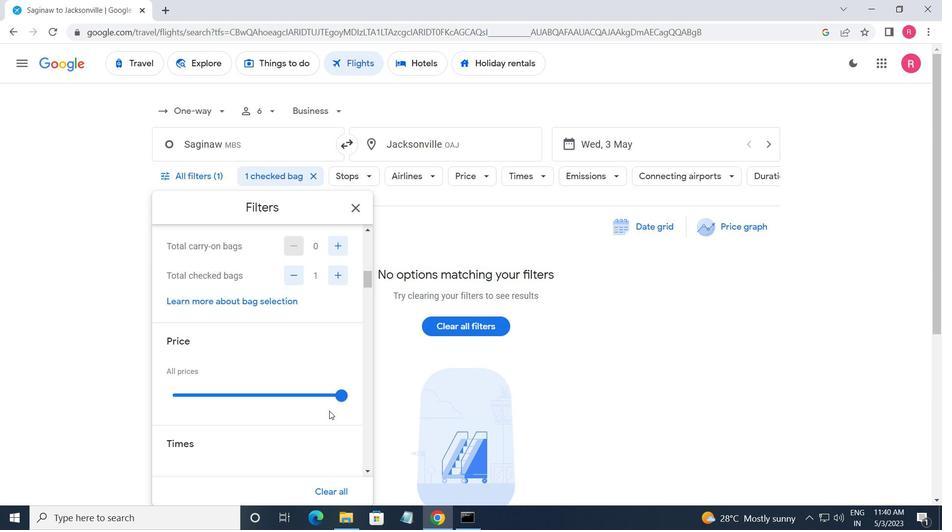 
Action: Mouse moved to (168, 348)
Screenshot: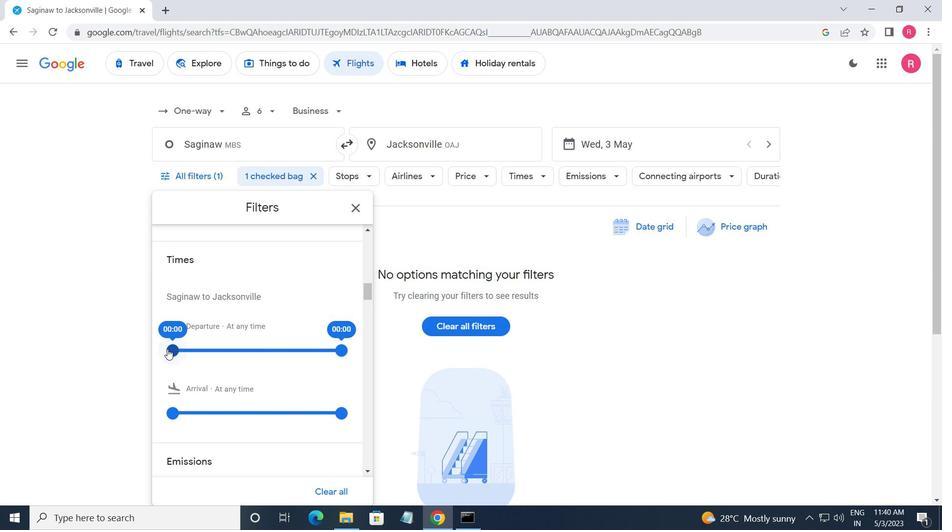 
Action: Mouse pressed left at (168, 348)
Screenshot: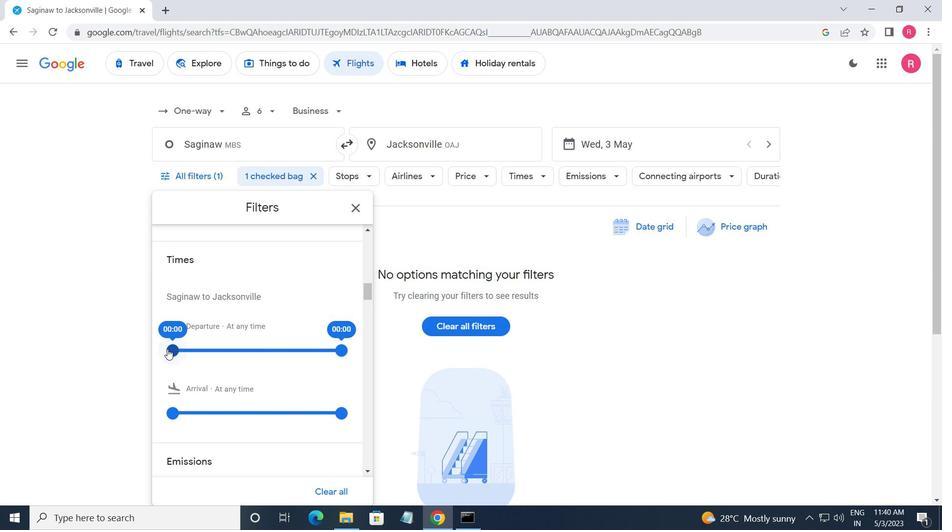 
Action: Mouse moved to (343, 357)
Screenshot: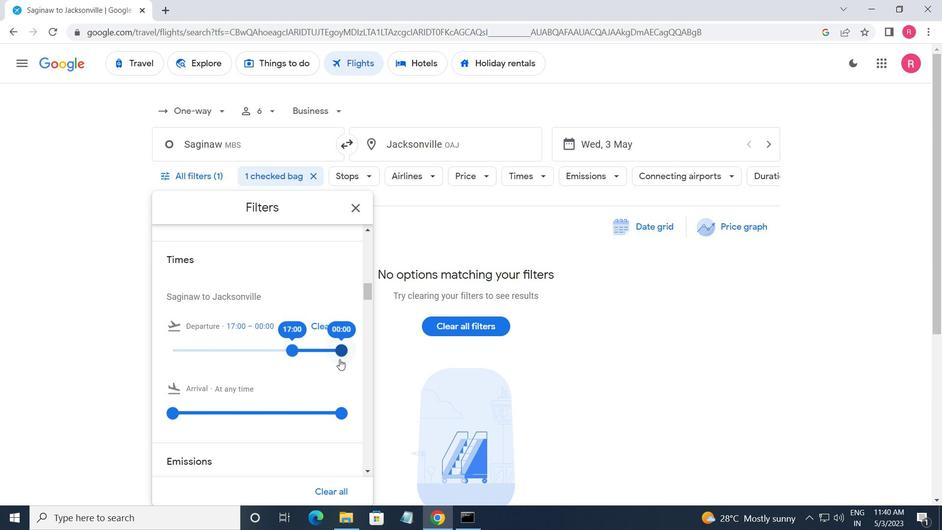 
Action: Mouse pressed left at (343, 357)
Screenshot: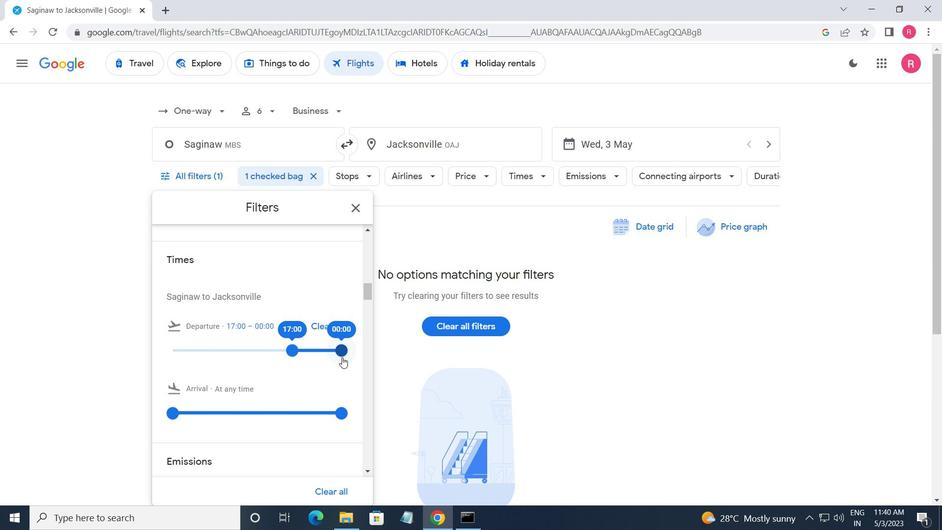 
Action: Mouse moved to (351, 206)
Screenshot: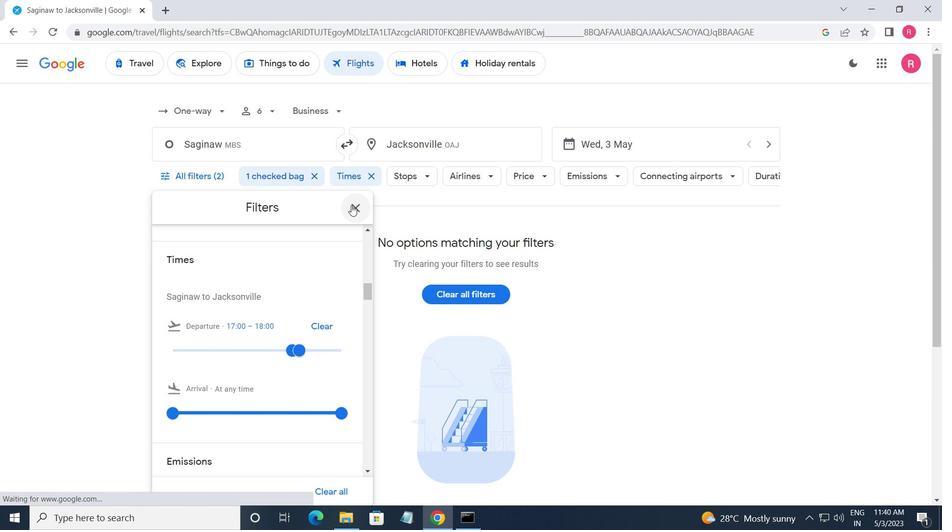 
Action: Mouse pressed left at (351, 206)
Screenshot: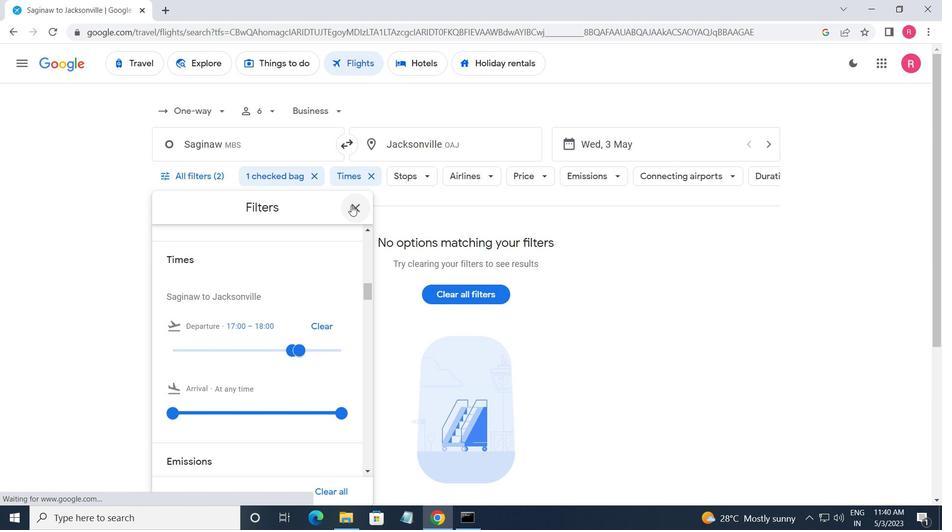 
Action: Mouse moved to (317, 251)
Screenshot: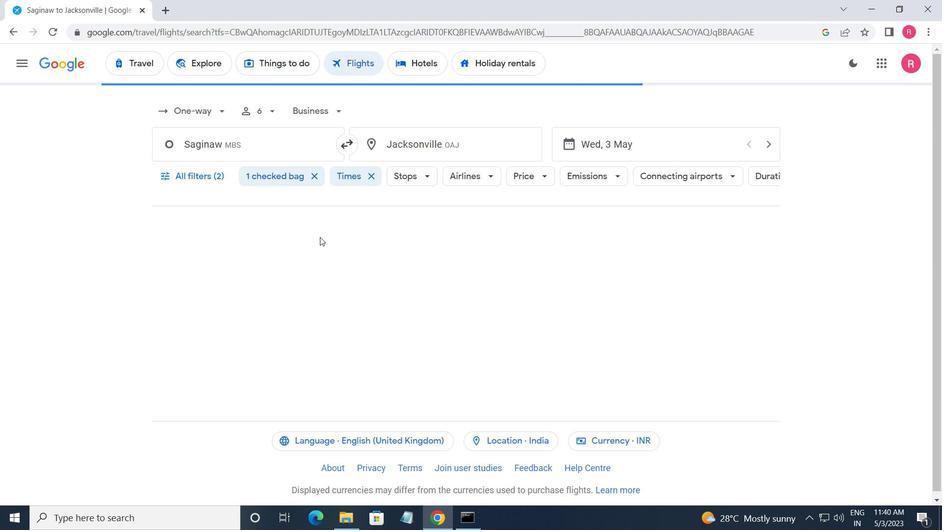 
